 Task: Check the percentage active listings of gas fireplace in the last 1 year.
Action: Mouse moved to (989, 218)
Screenshot: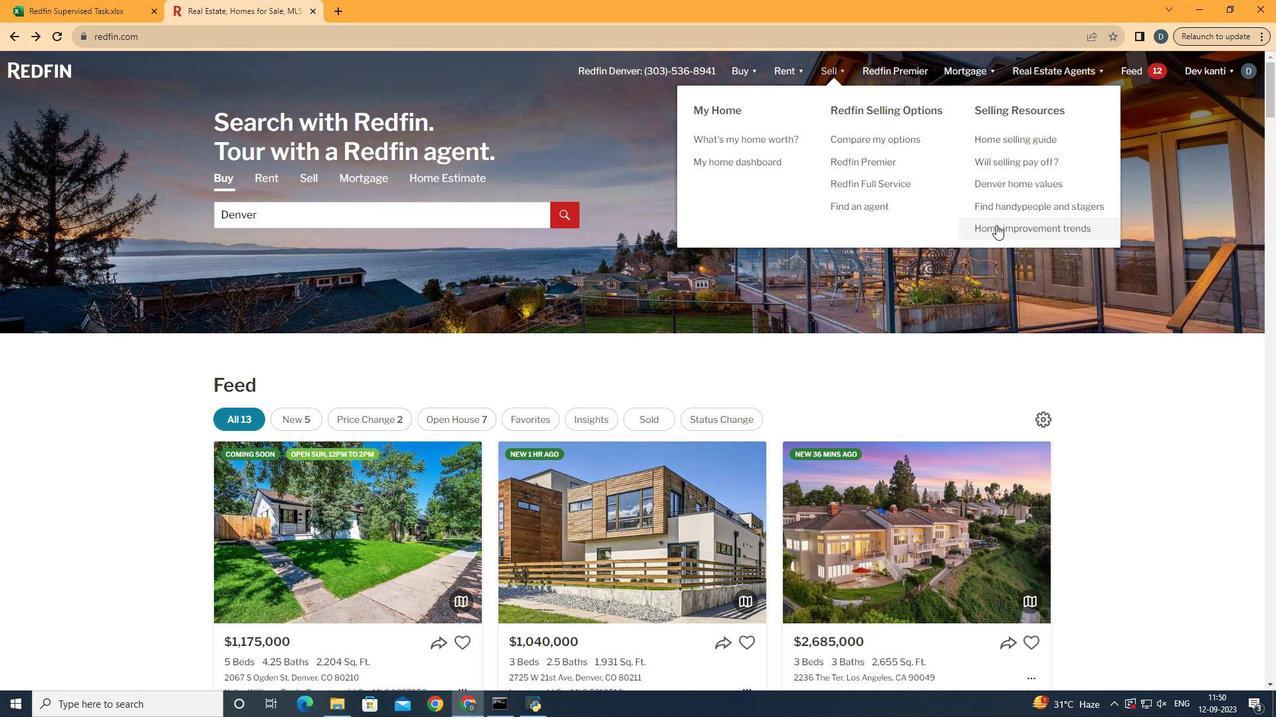
Action: Mouse pressed left at (989, 218)
Screenshot: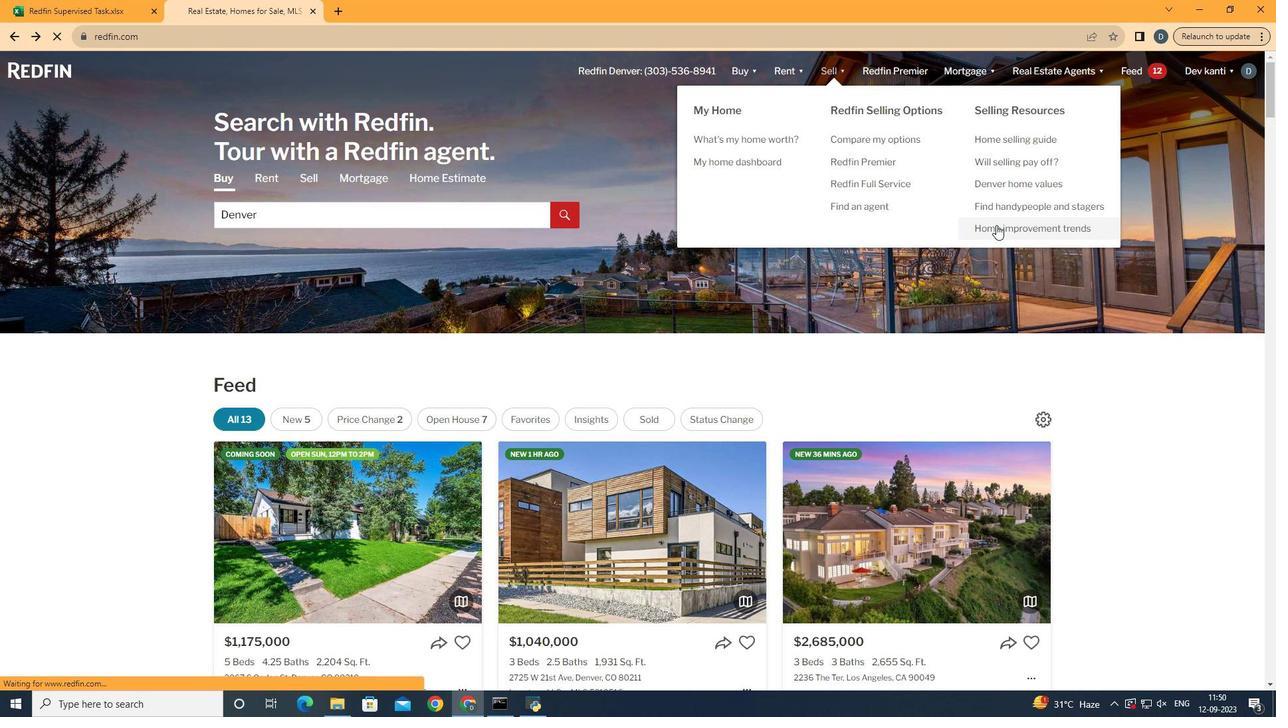 
Action: Mouse moved to (323, 251)
Screenshot: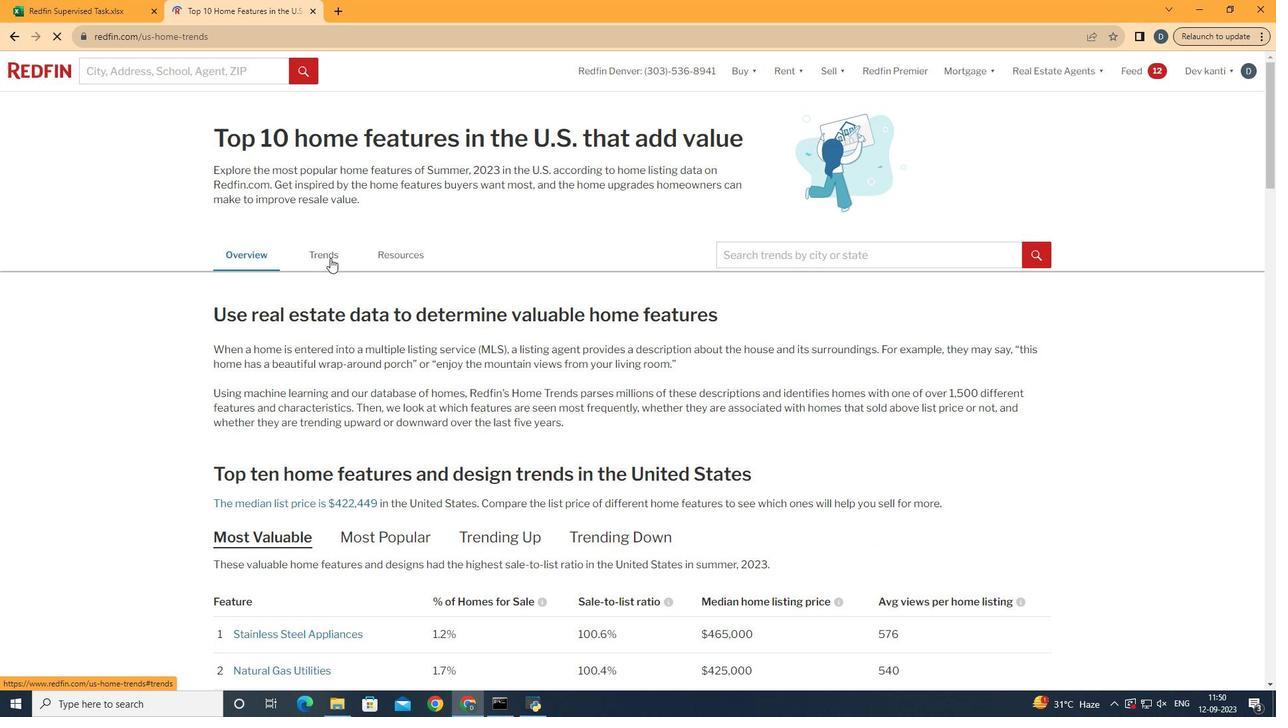 
Action: Mouse pressed left at (323, 251)
Screenshot: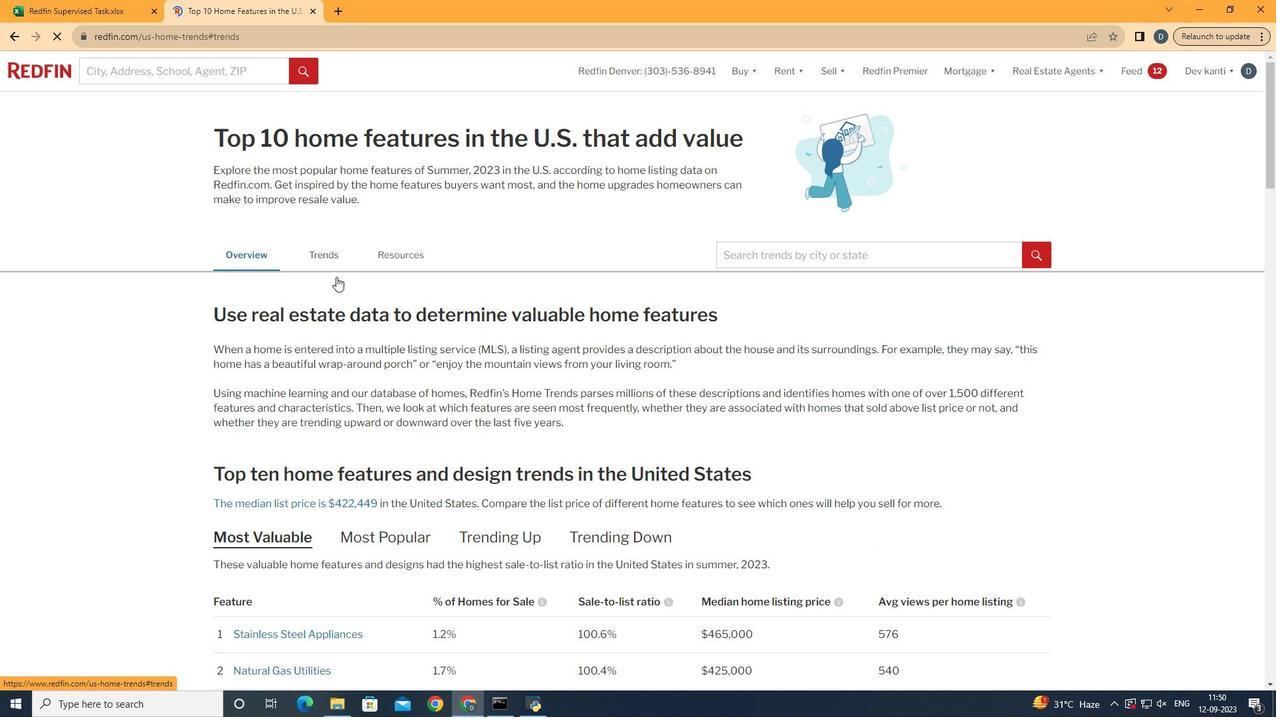 
Action: Mouse moved to (482, 430)
Screenshot: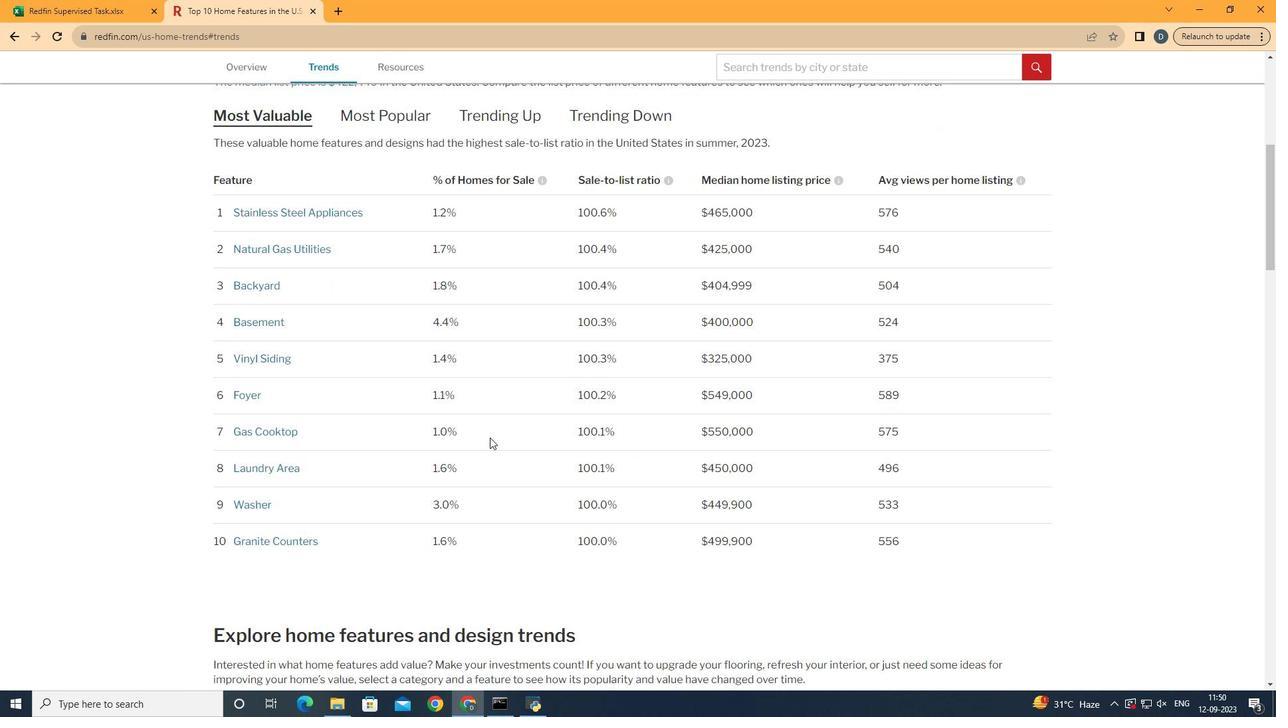 
Action: Mouse scrolled (482, 430) with delta (0, 0)
Screenshot: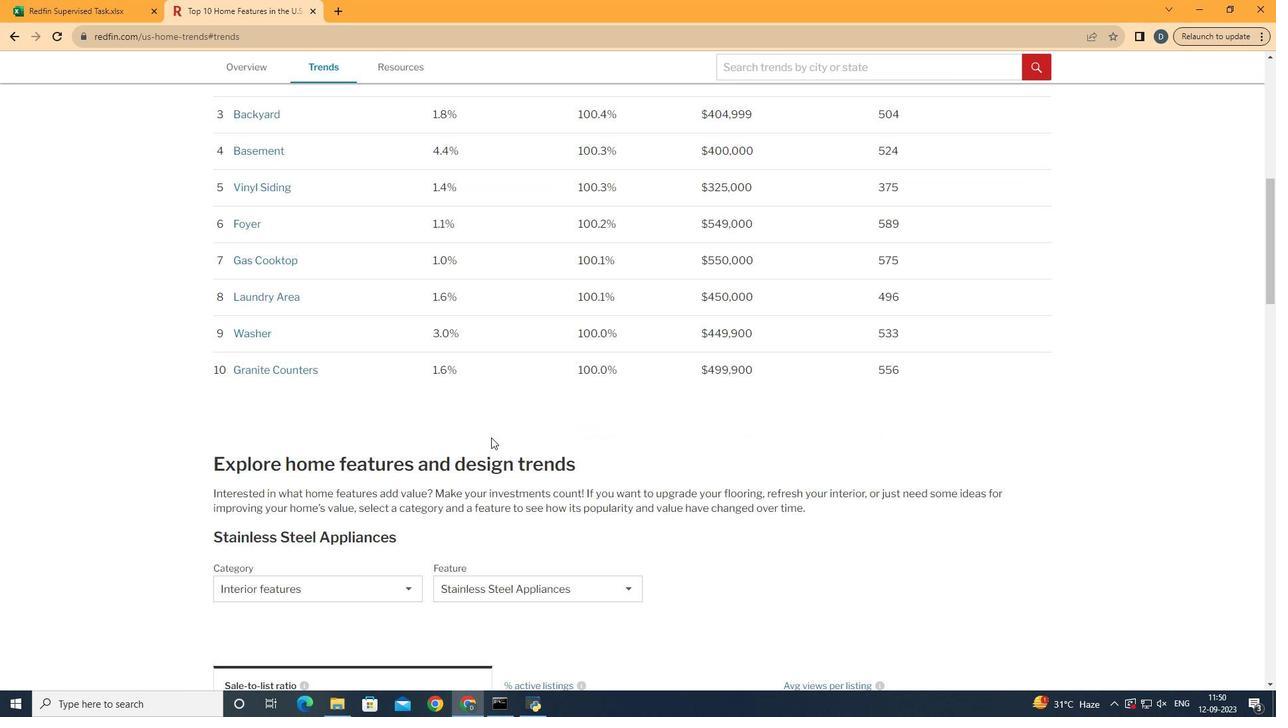 
Action: Mouse scrolled (482, 430) with delta (0, 0)
Screenshot: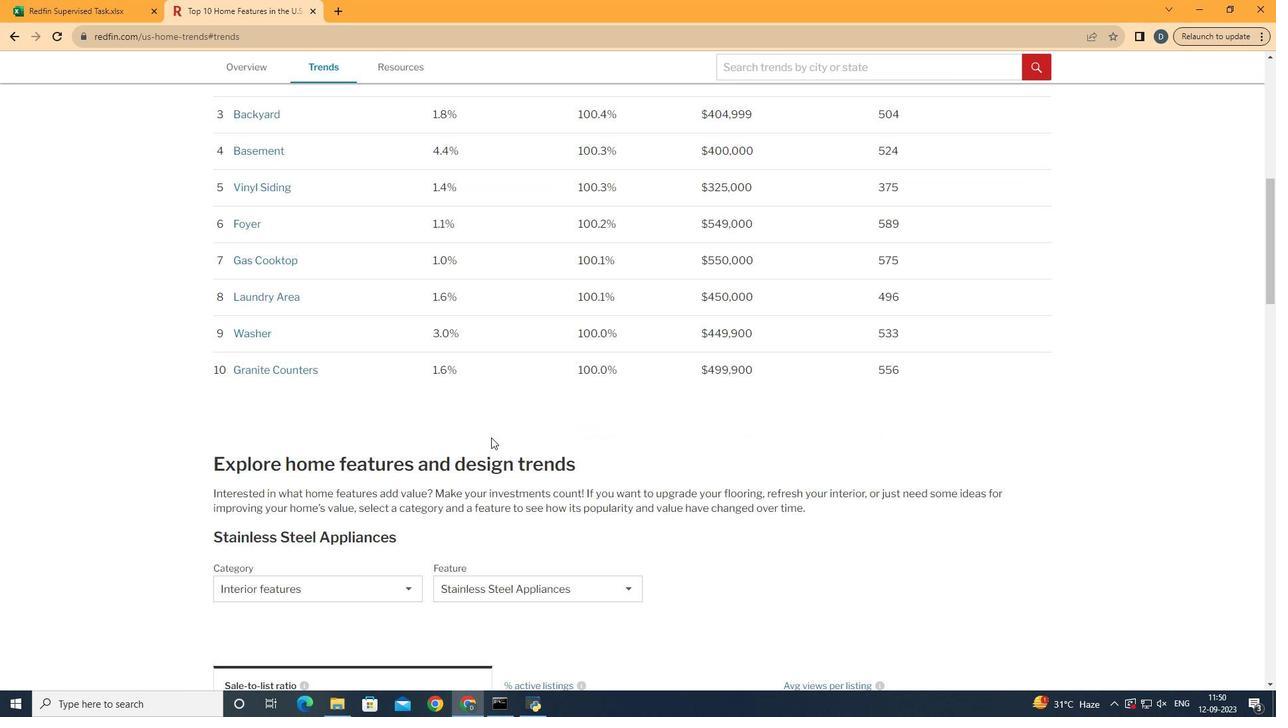 
Action: Mouse scrolled (482, 430) with delta (0, 0)
Screenshot: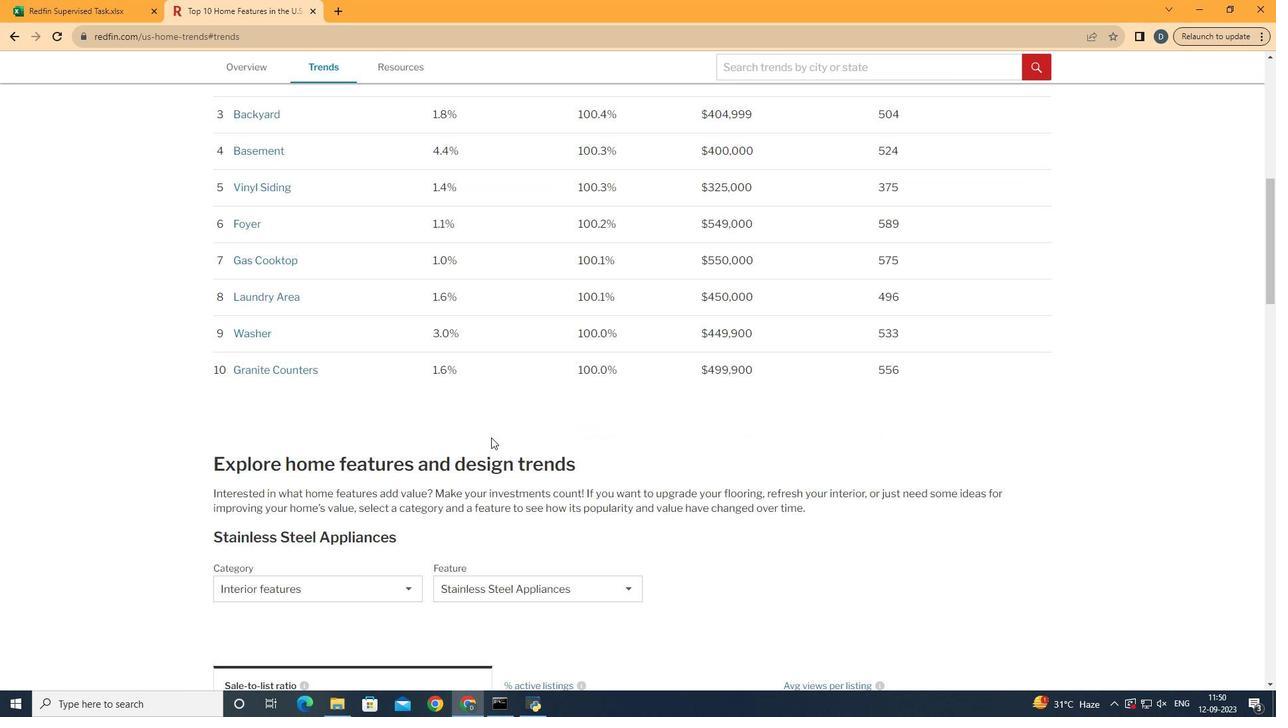 
Action: Mouse scrolled (482, 430) with delta (0, 0)
Screenshot: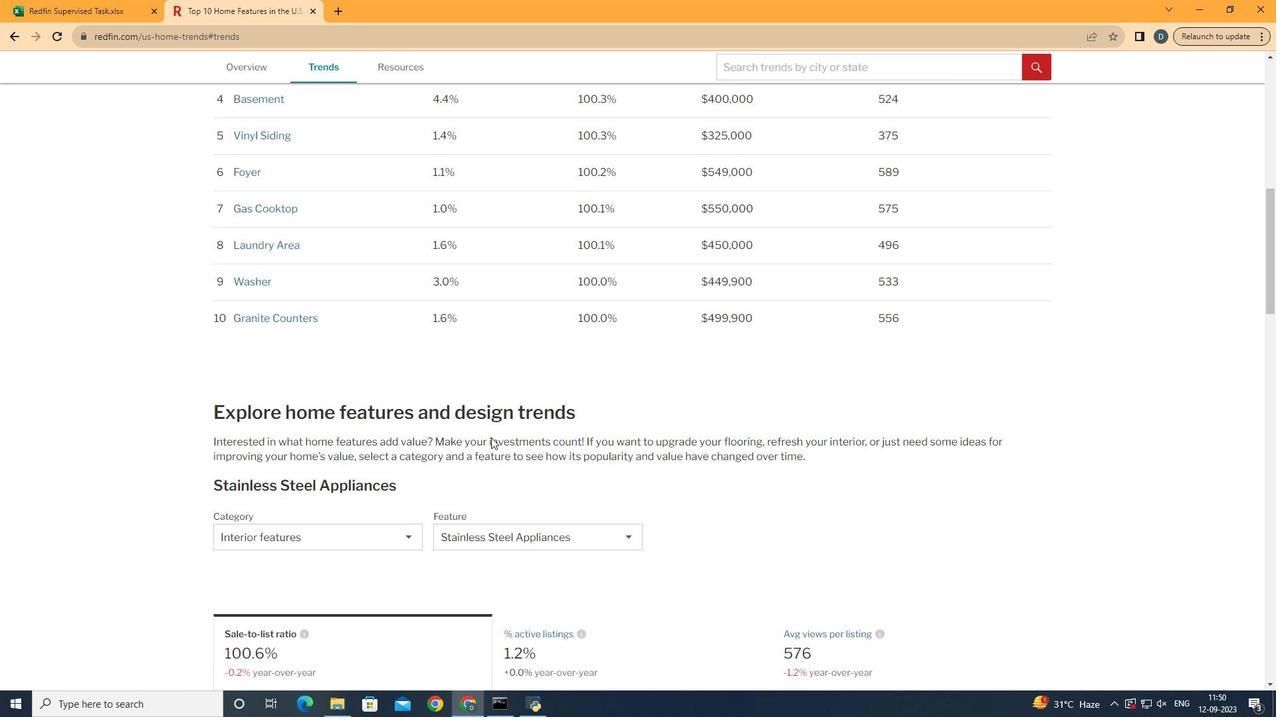 
Action: Mouse moved to (483, 430)
Screenshot: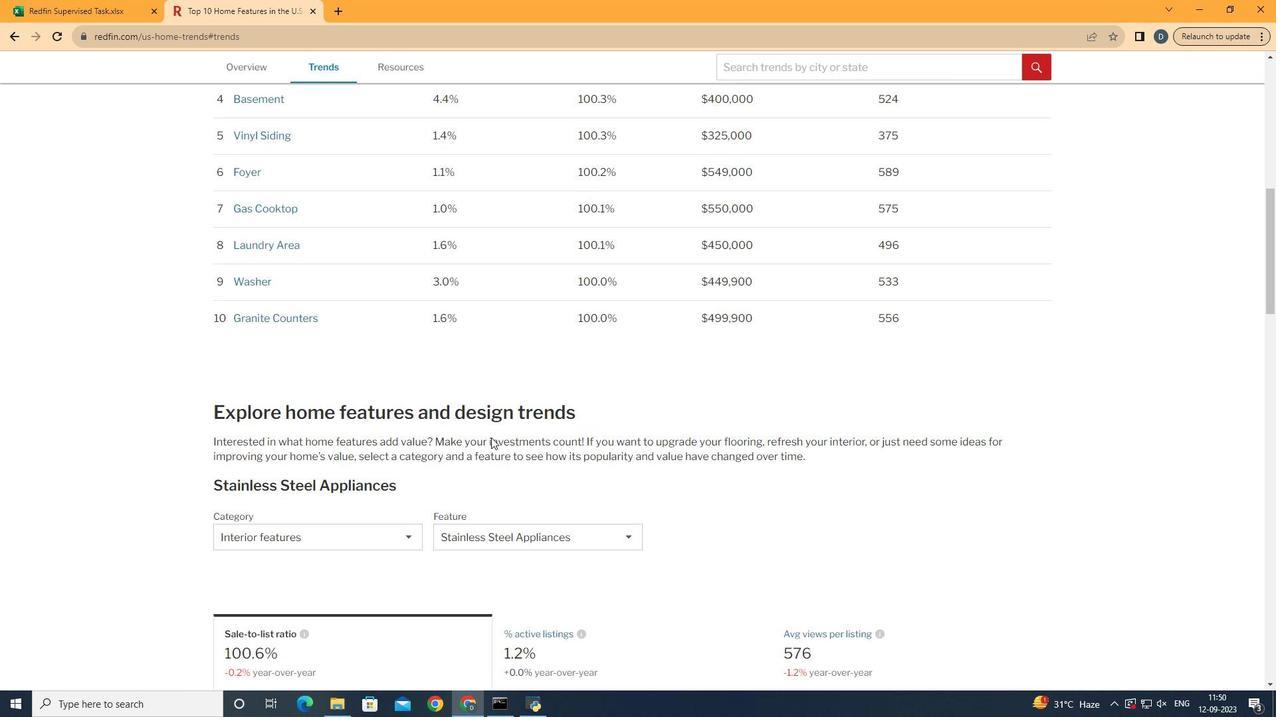 
Action: Mouse scrolled (483, 430) with delta (0, 0)
Screenshot: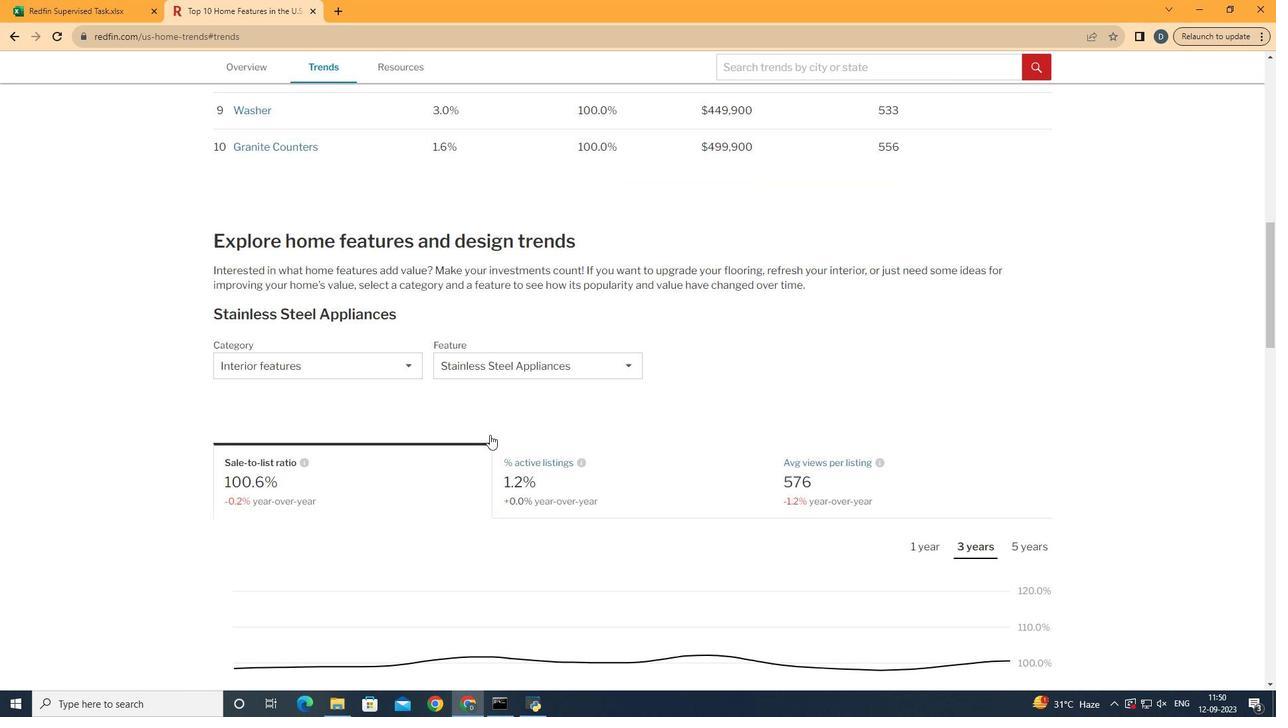 
Action: Mouse scrolled (483, 430) with delta (0, 0)
Screenshot: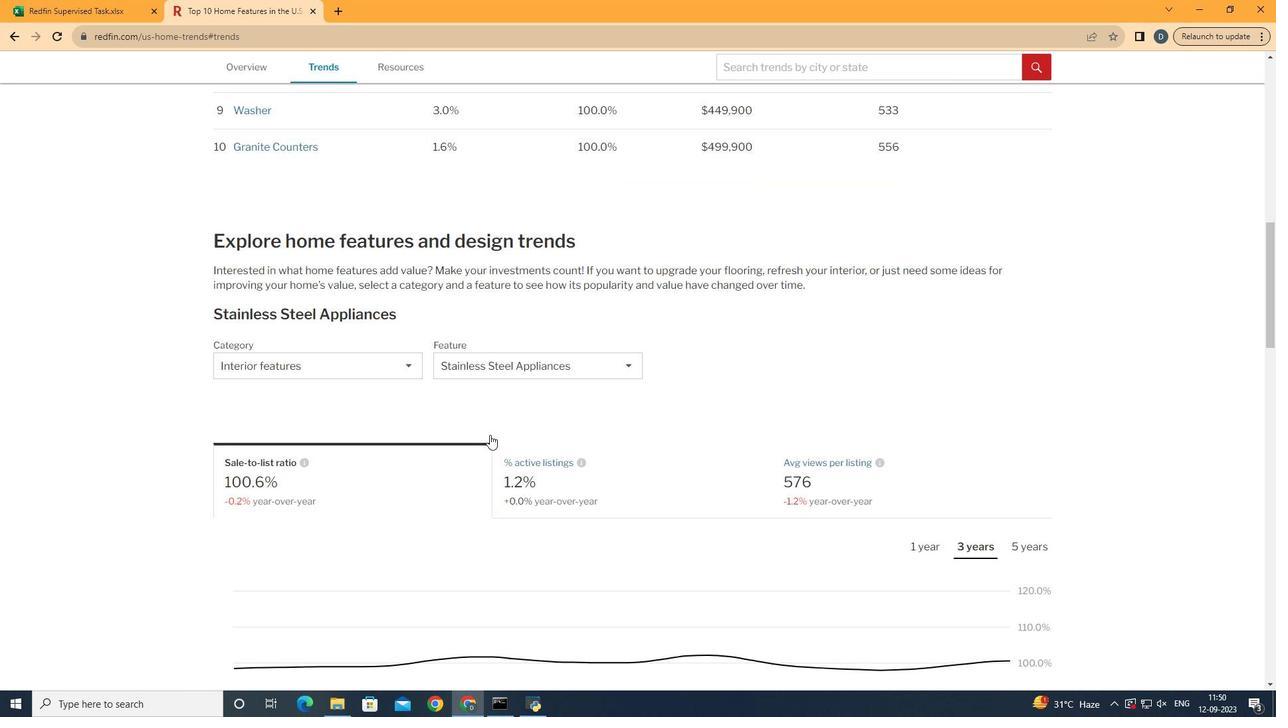
Action: Mouse scrolled (483, 430) with delta (0, 0)
Screenshot: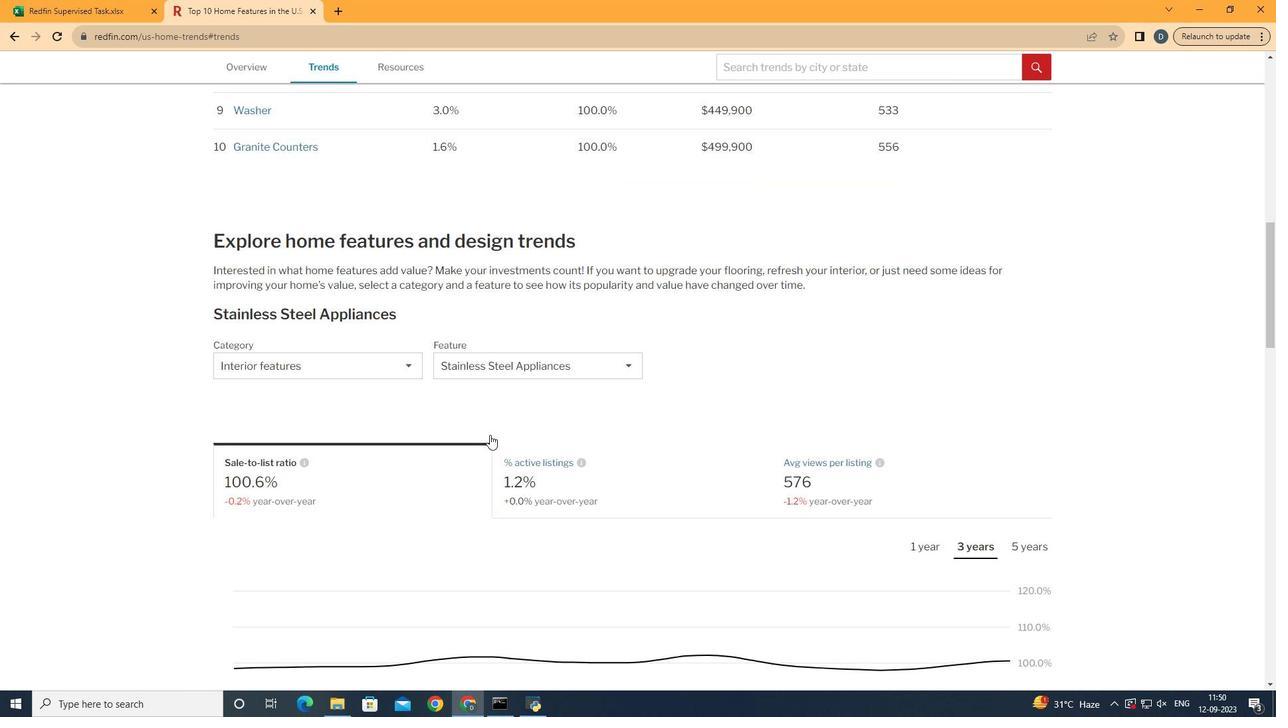 
Action: Mouse moved to (371, 327)
Screenshot: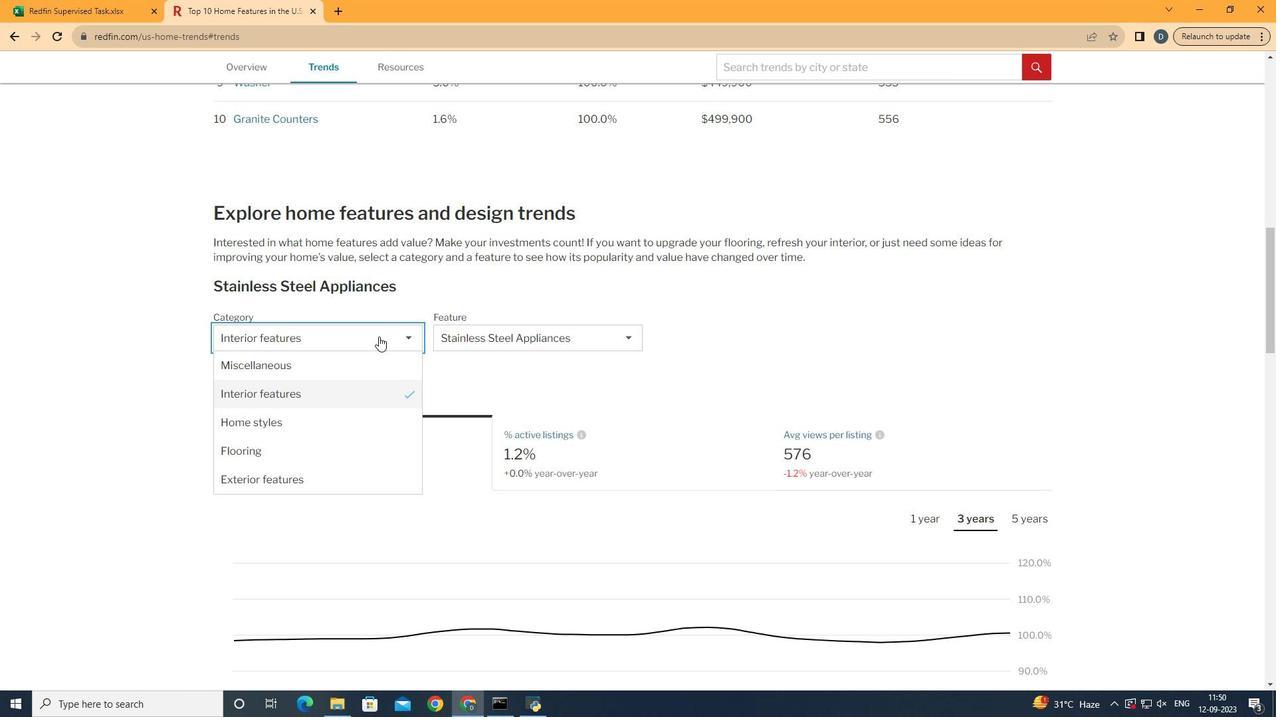 
Action: Mouse pressed left at (371, 327)
Screenshot: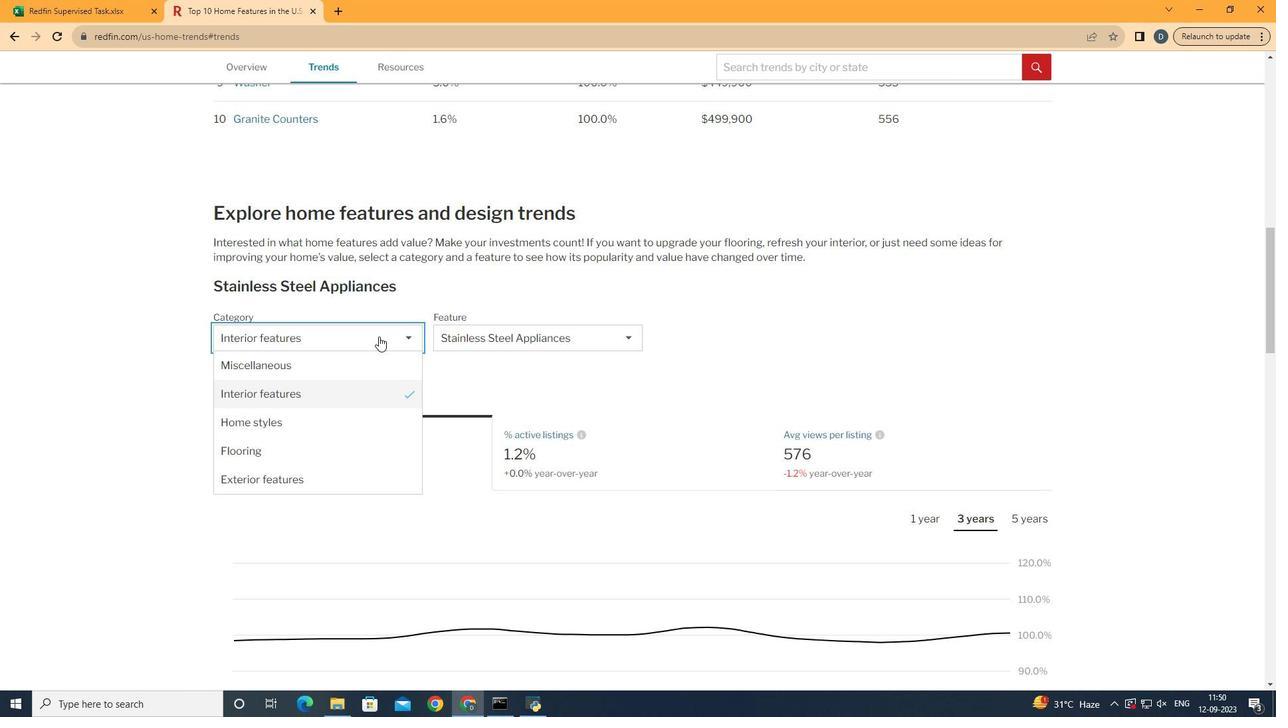
Action: Mouse moved to (372, 383)
Screenshot: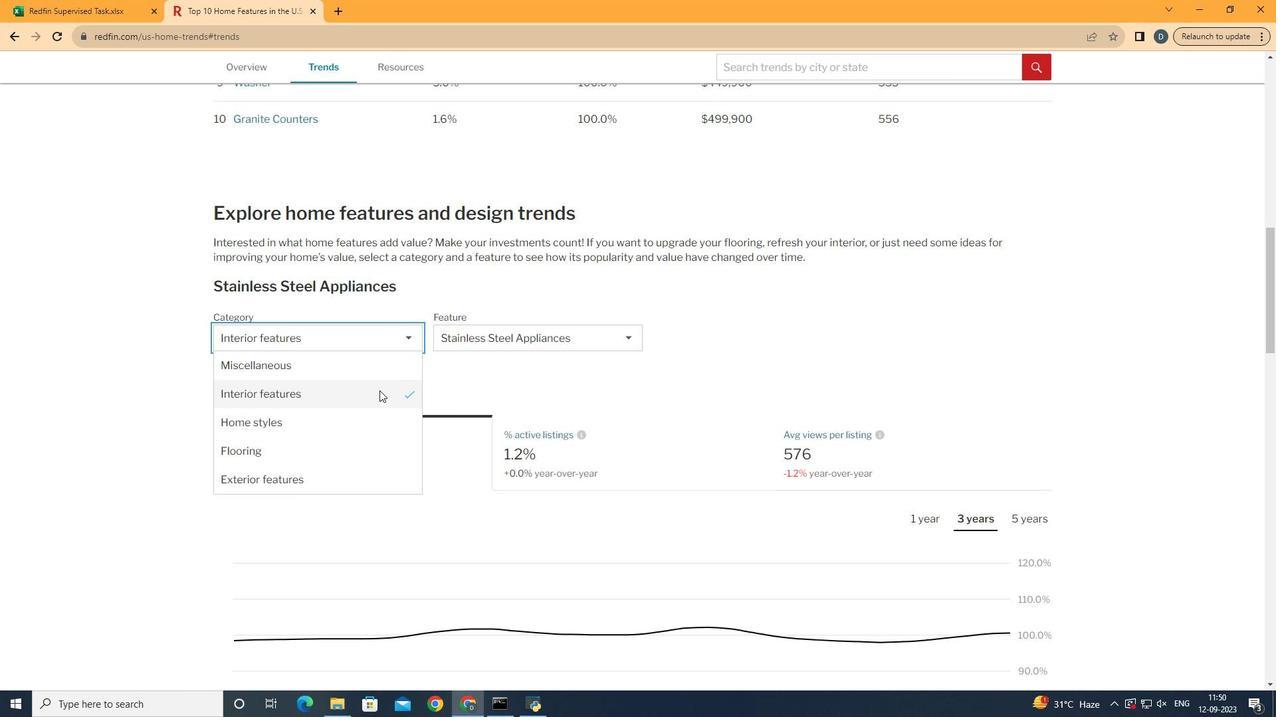 
Action: Mouse pressed left at (372, 383)
Screenshot: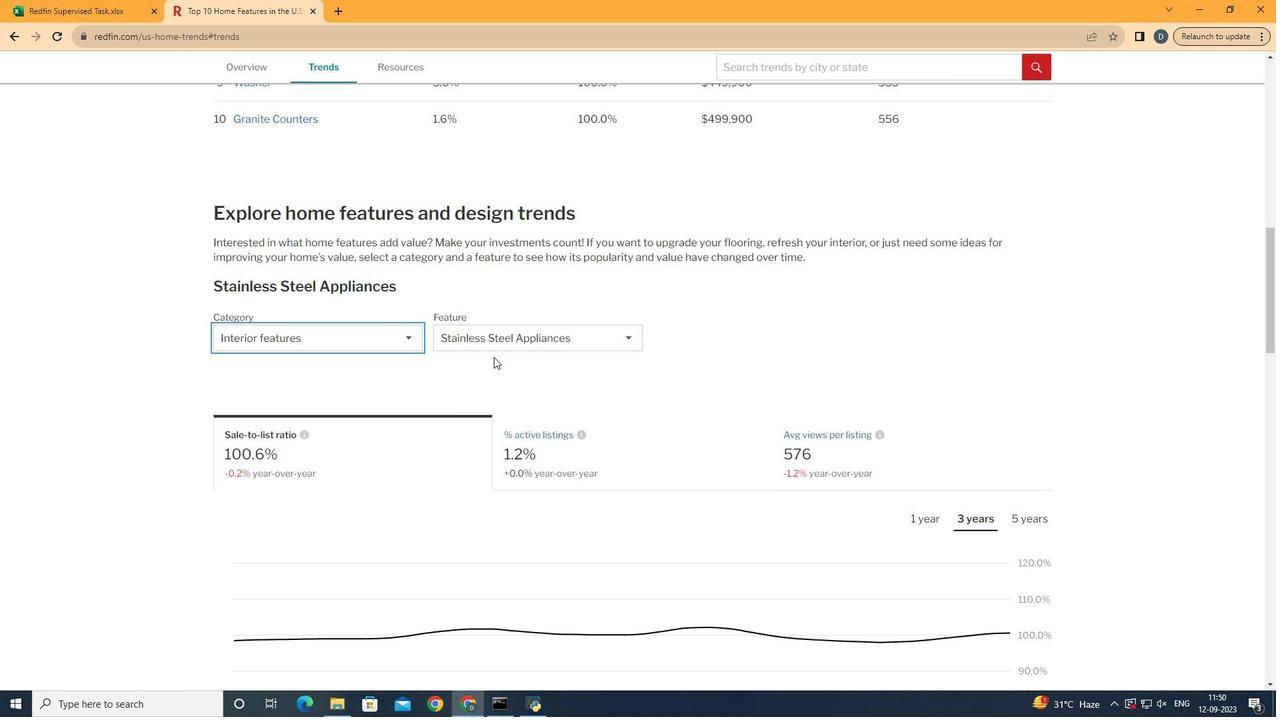
Action: Mouse moved to (539, 337)
Screenshot: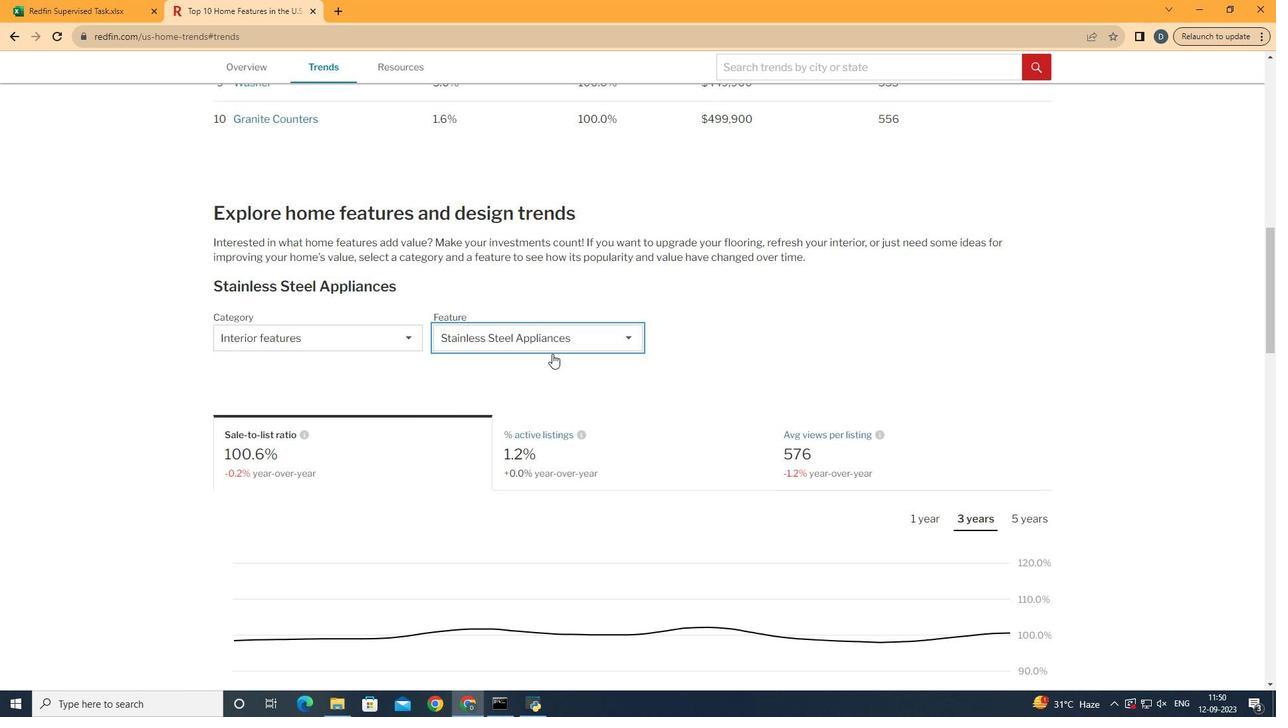 
Action: Mouse pressed left at (539, 337)
Screenshot: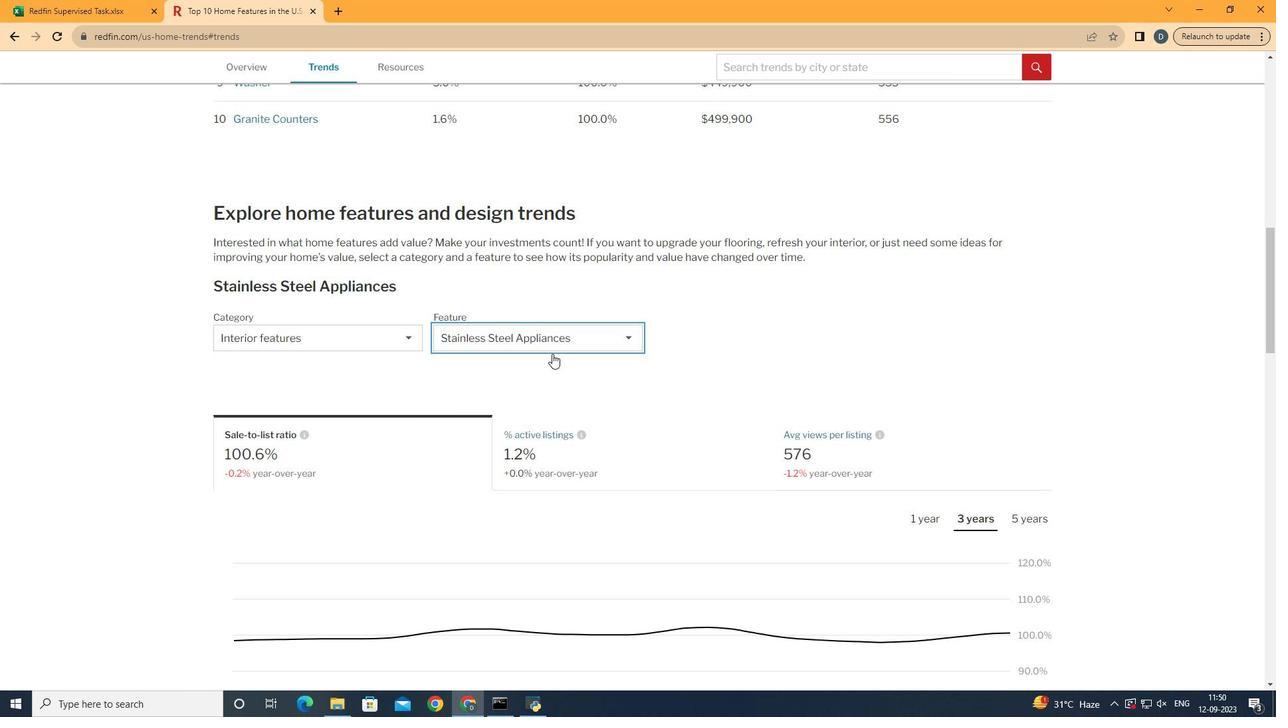 
Action: Mouse moved to (566, 442)
Screenshot: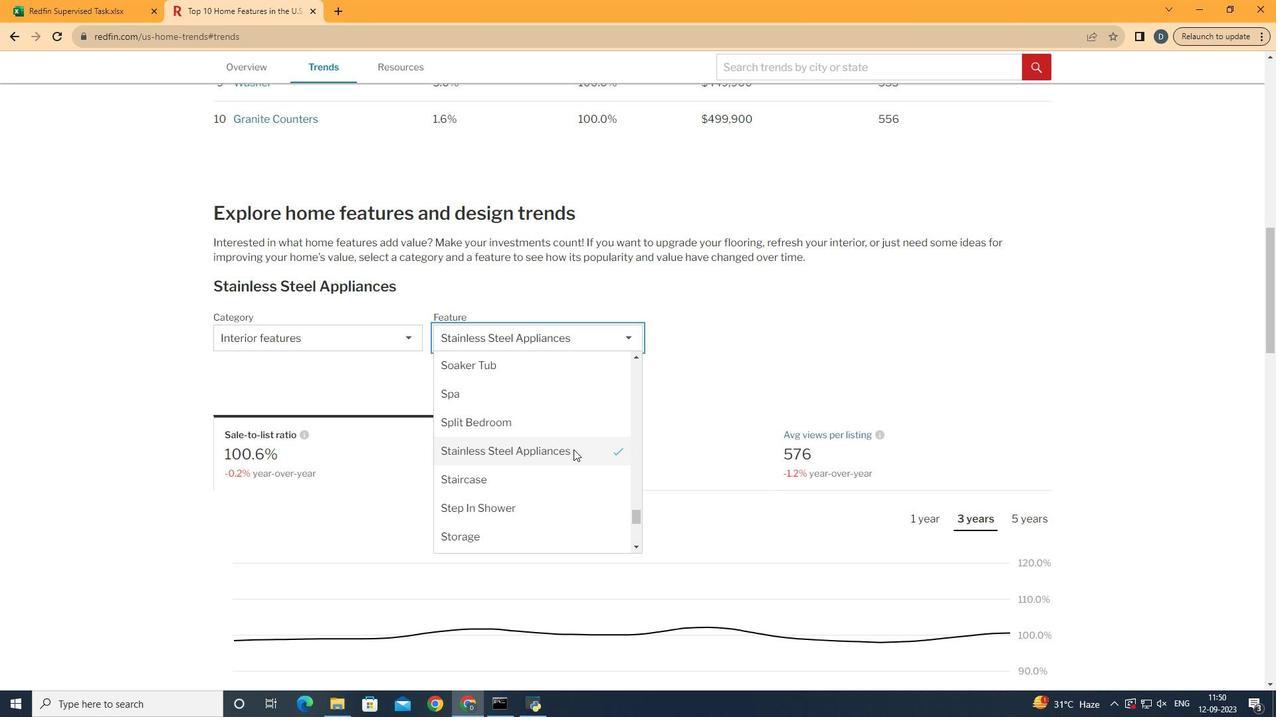 
Action: Mouse scrolled (566, 443) with delta (0, 0)
Screenshot: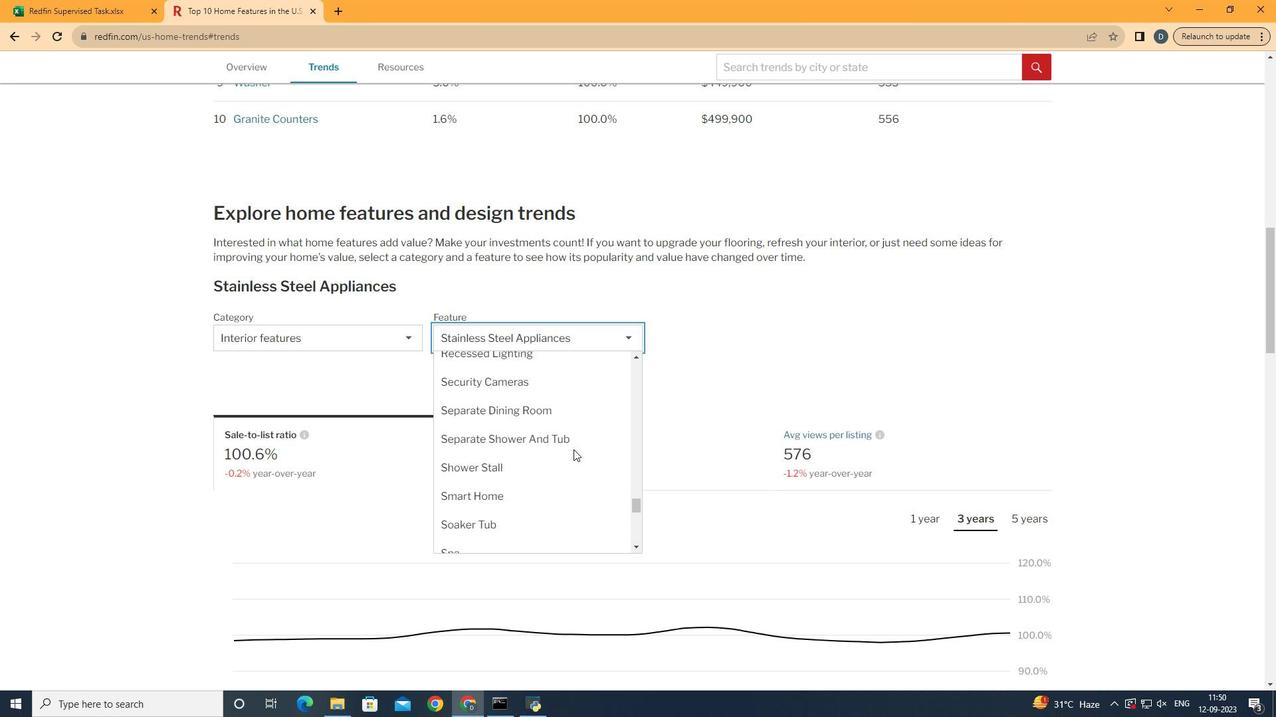 
Action: Mouse scrolled (566, 443) with delta (0, 0)
Screenshot: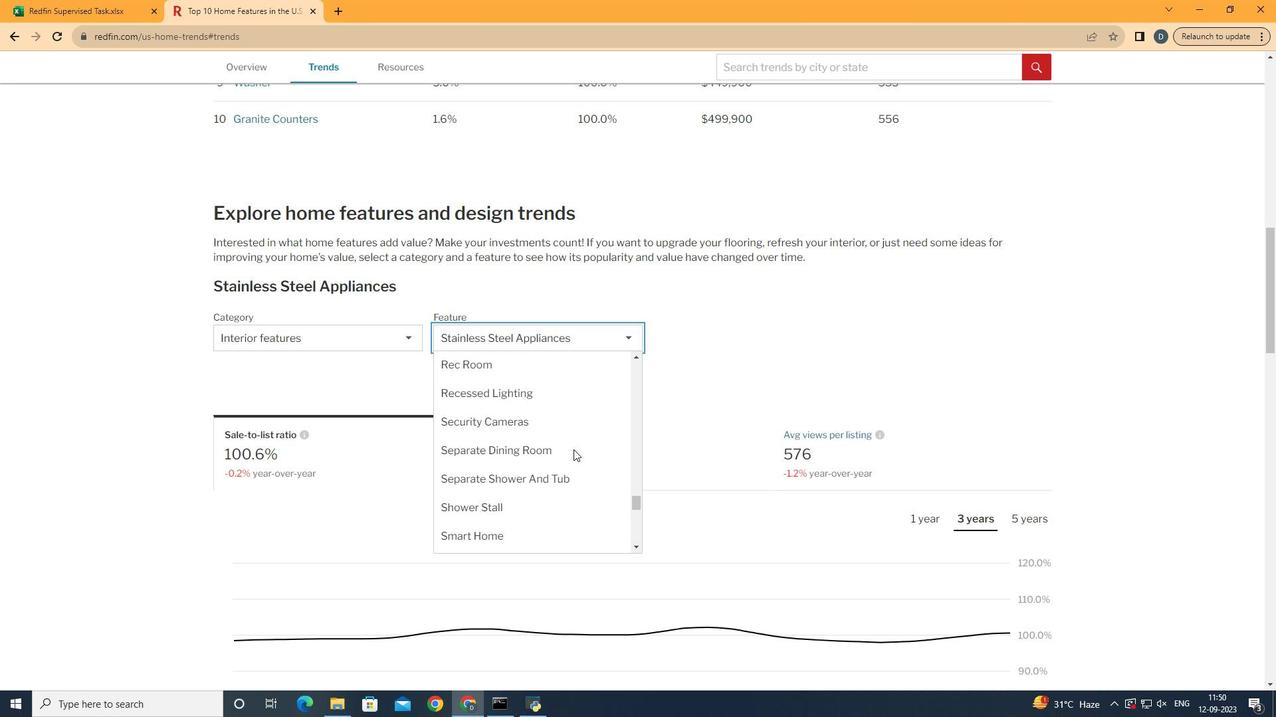 
Action: Mouse scrolled (566, 443) with delta (0, 0)
Screenshot: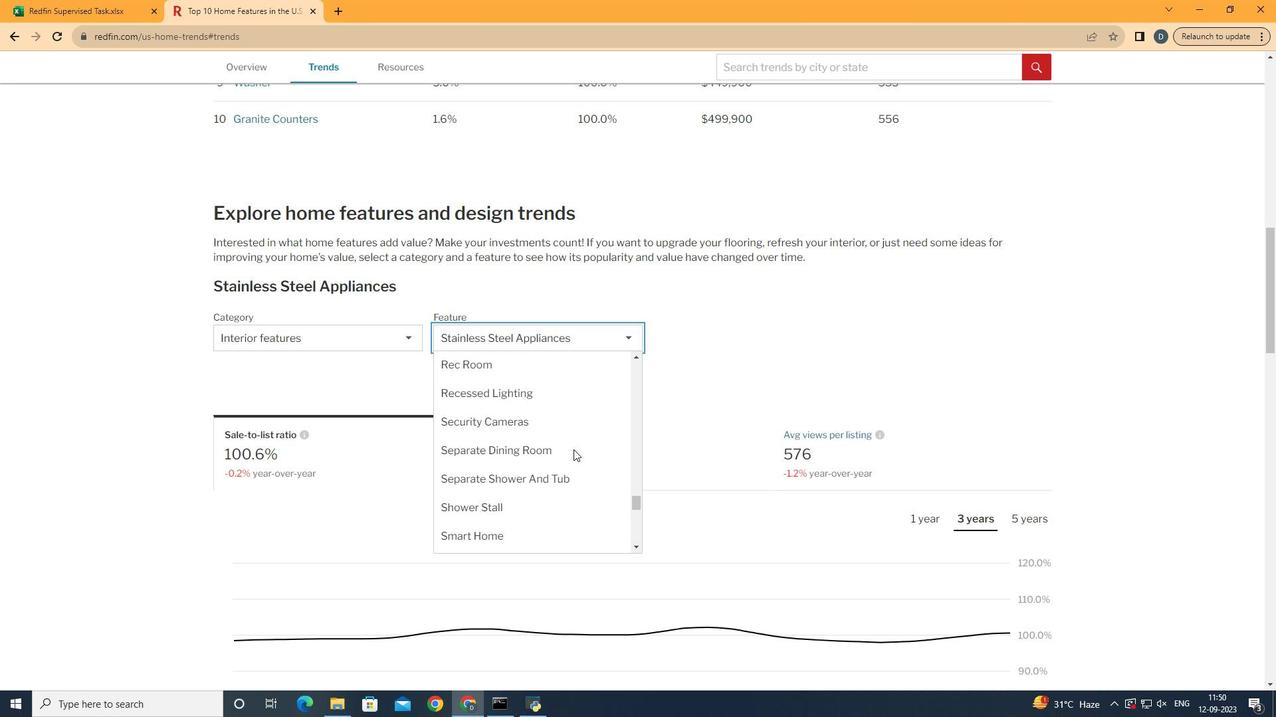 
Action: Mouse scrolled (566, 443) with delta (0, 0)
Screenshot: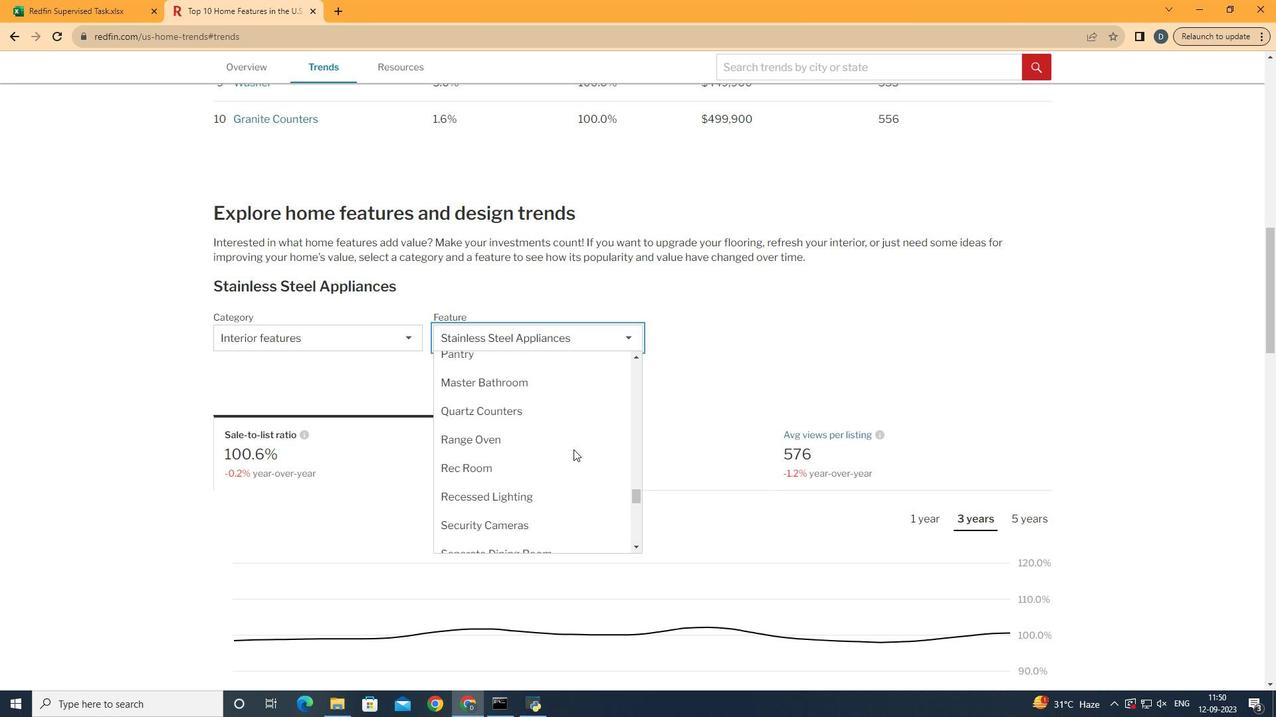 
Action: Mouse scrolled (566, 443) with delta (0, 0)
Screenshot: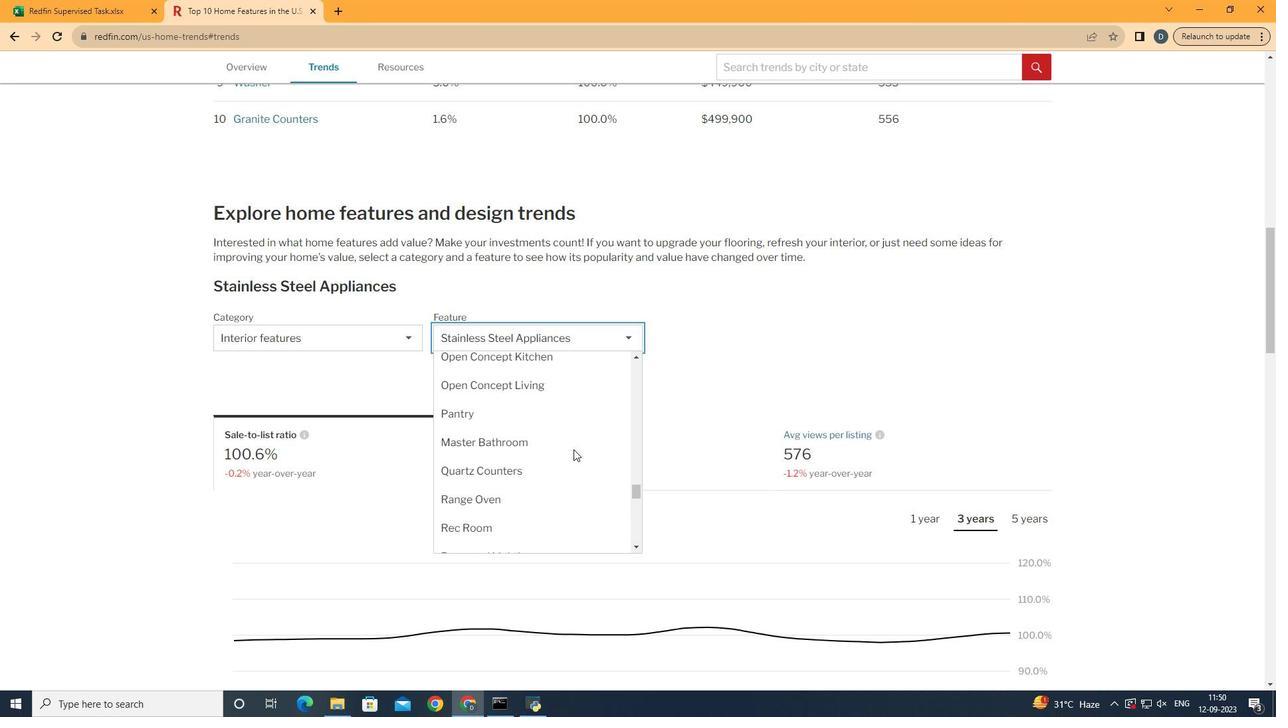 
Action: Mouse scrolled (566, 443) with delta (0, 0)
Screenshot: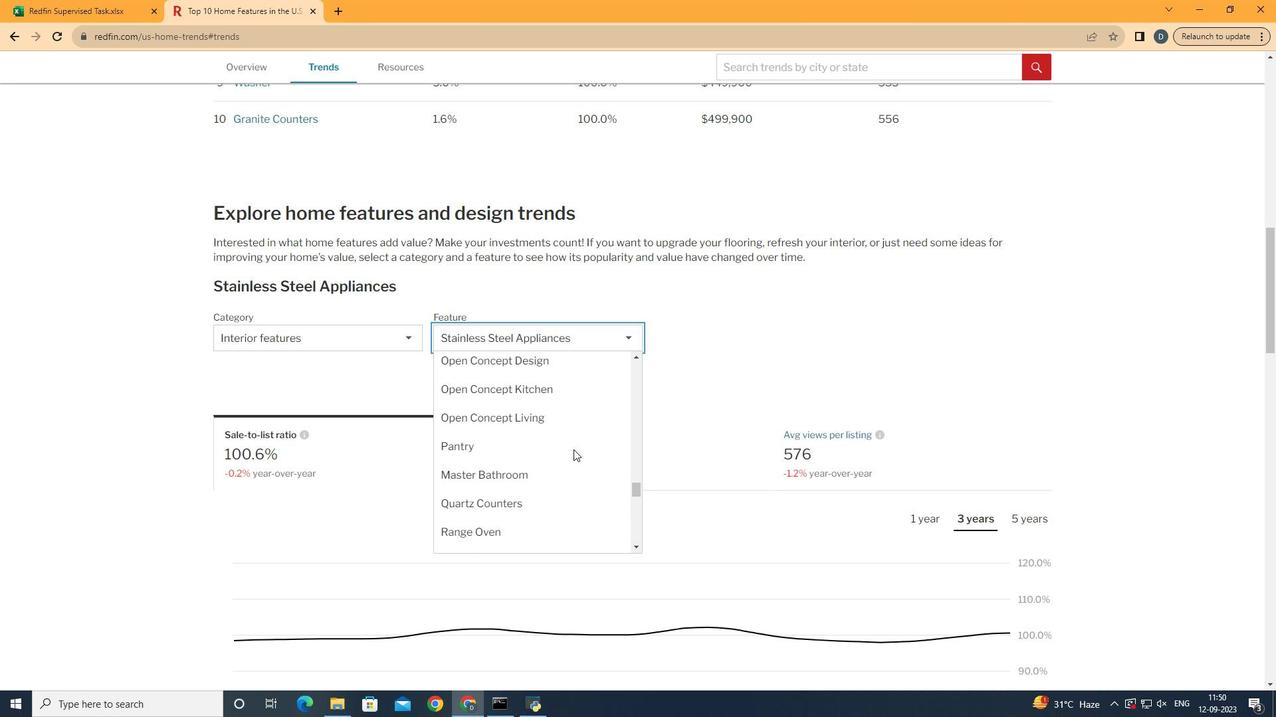 
Action: Mouse scrolled (566, 443) with delta (0, 0)
Screenshot: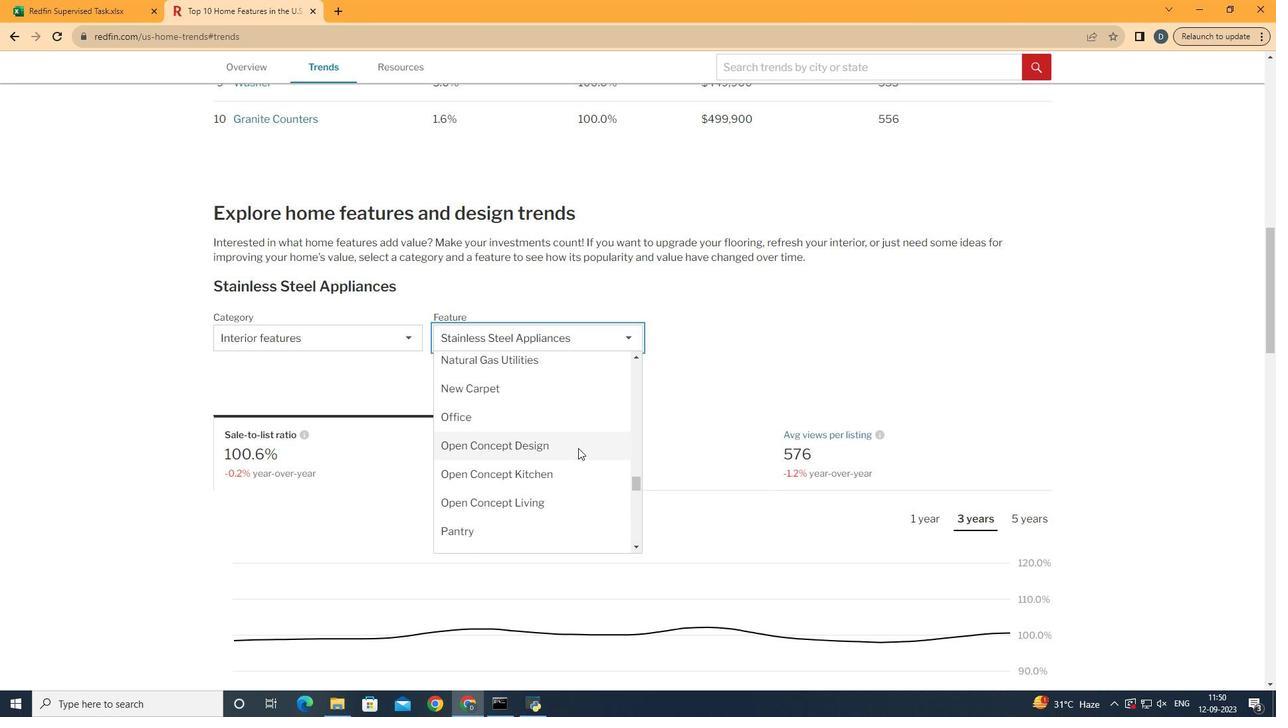 
Action: Mouse scrolled (566, 443) with delta (0, 0)
Screenshot: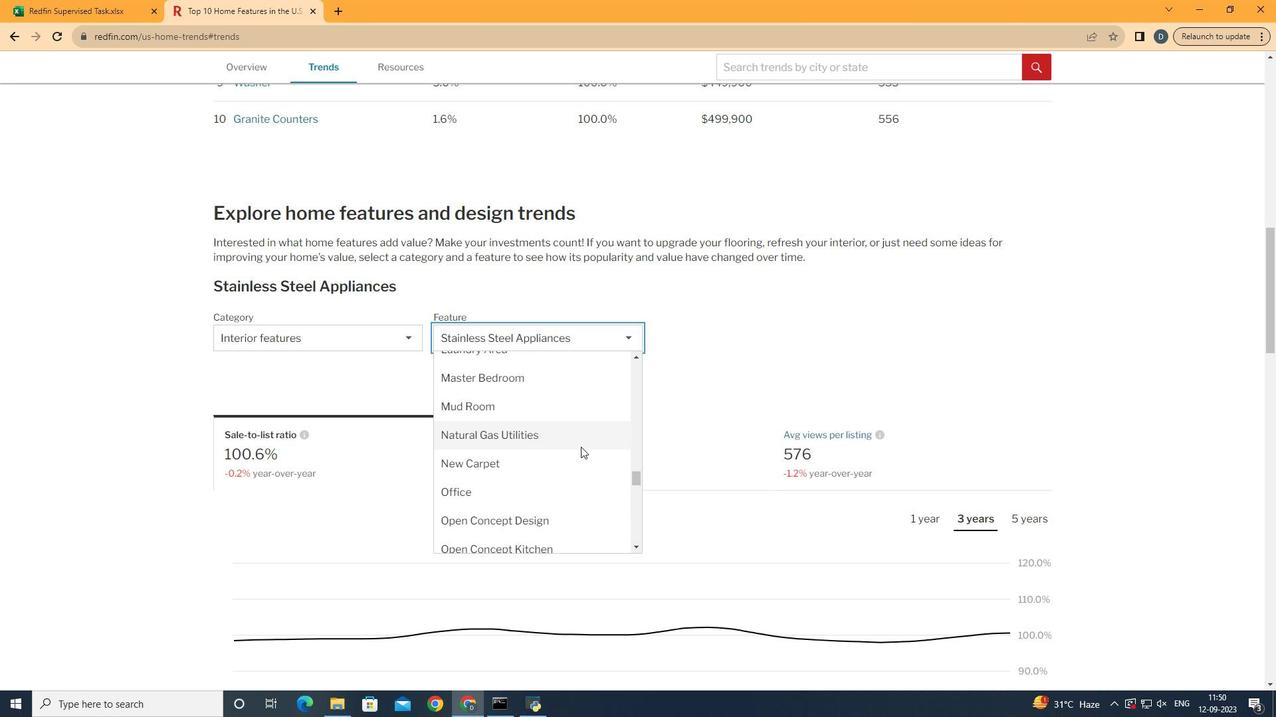 
Action: Mouse scrolled (566, 443) with delta (0, 0)
Screenshot: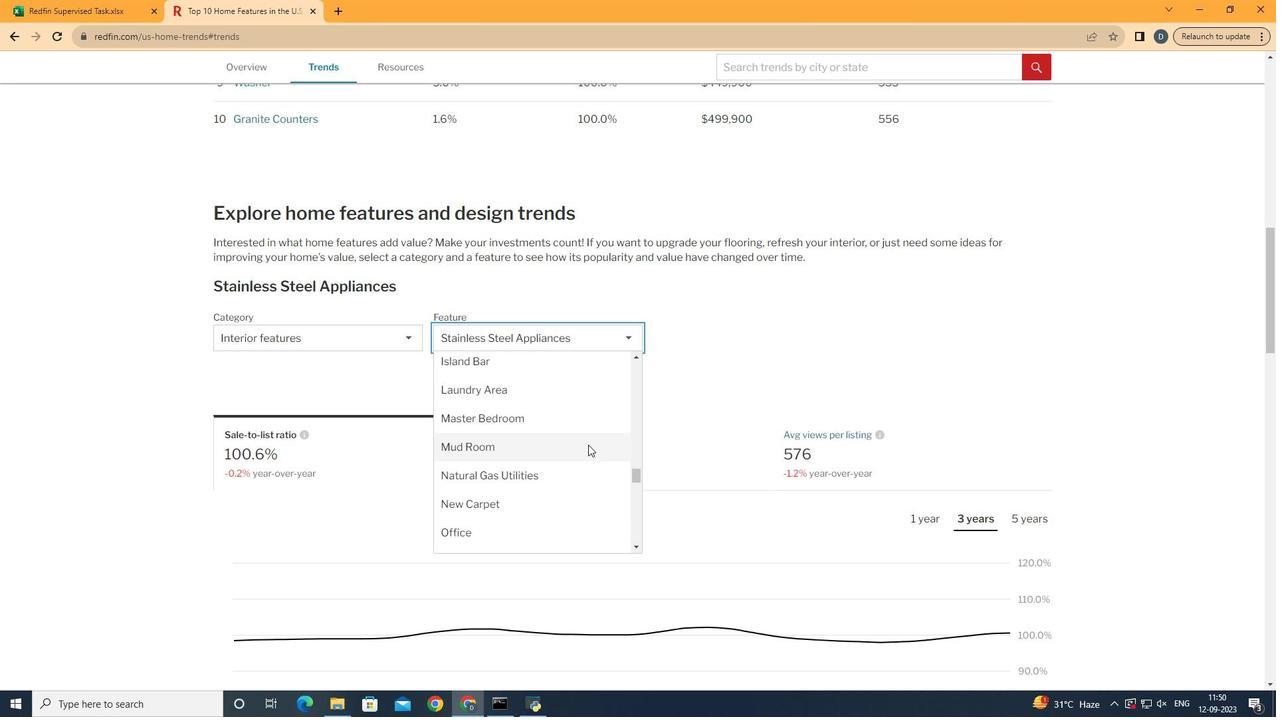 
Action: Mouse moved to (583, 437)
Screenshot: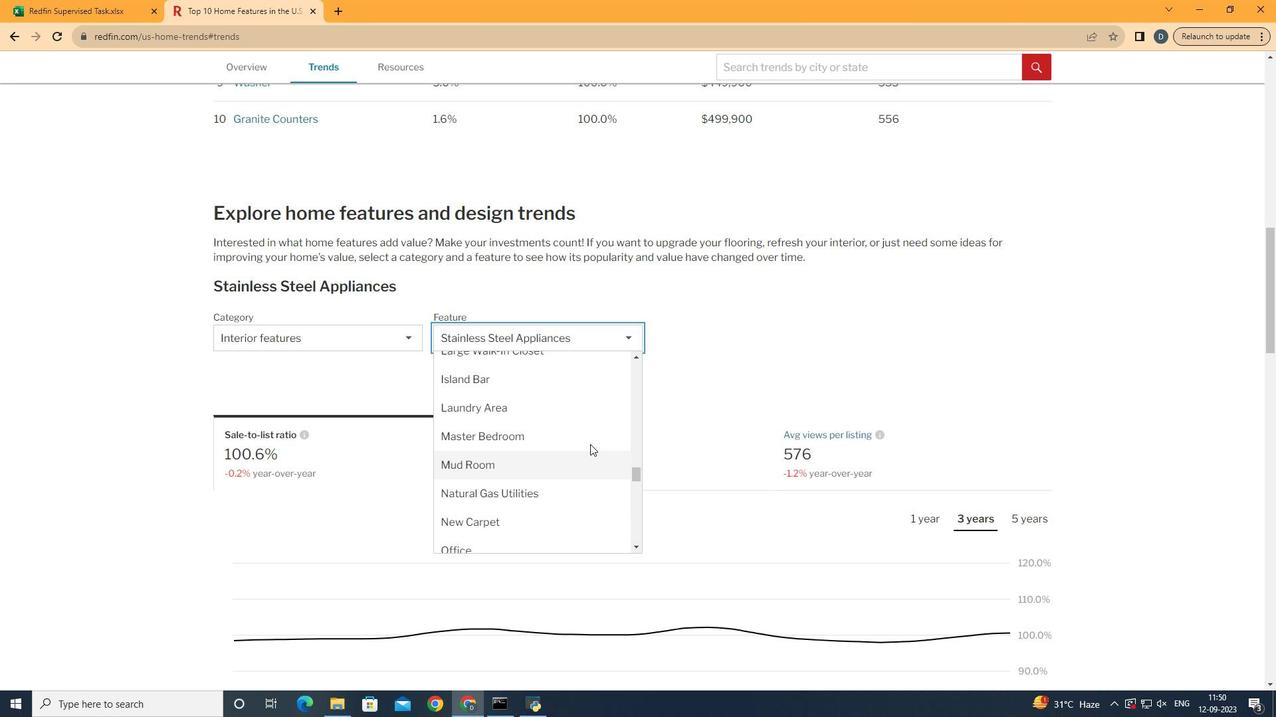 
Action: Mouse scrolled (583, 438) with delta (0, 0)
Screenshot: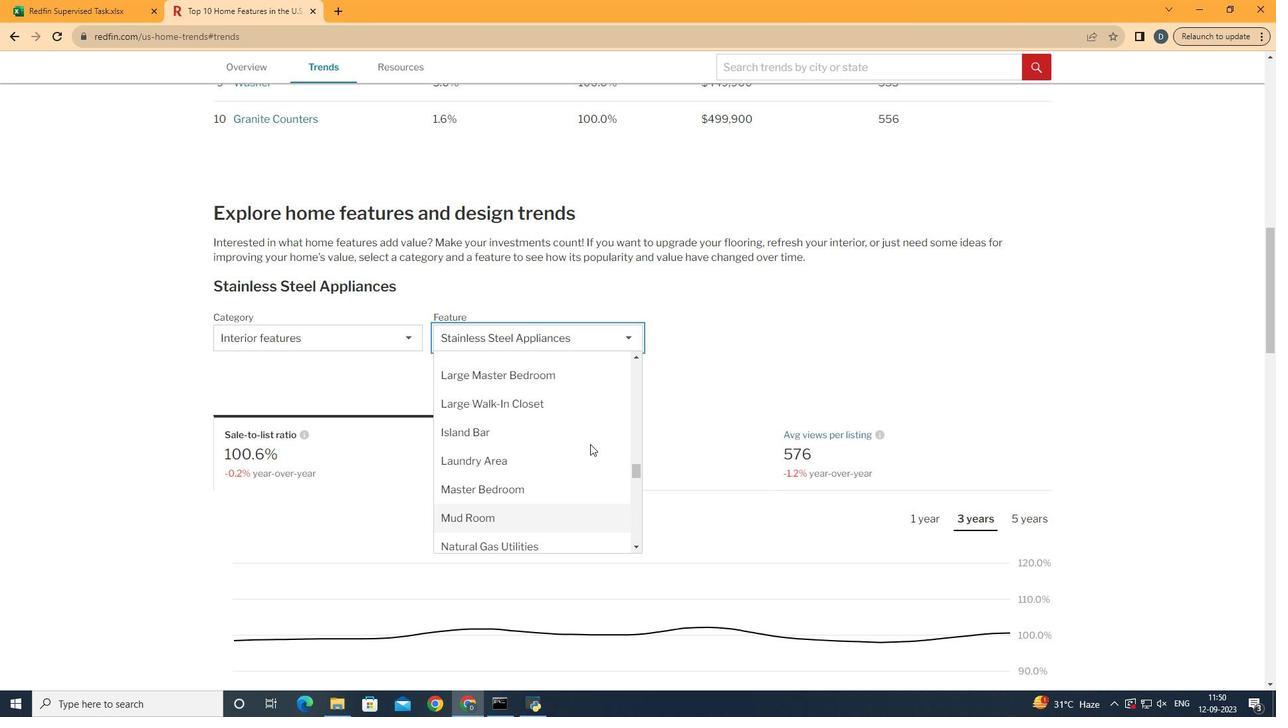 
Action: Mouse scrolled (583, 438) with delta (0, 0)
Screenshot: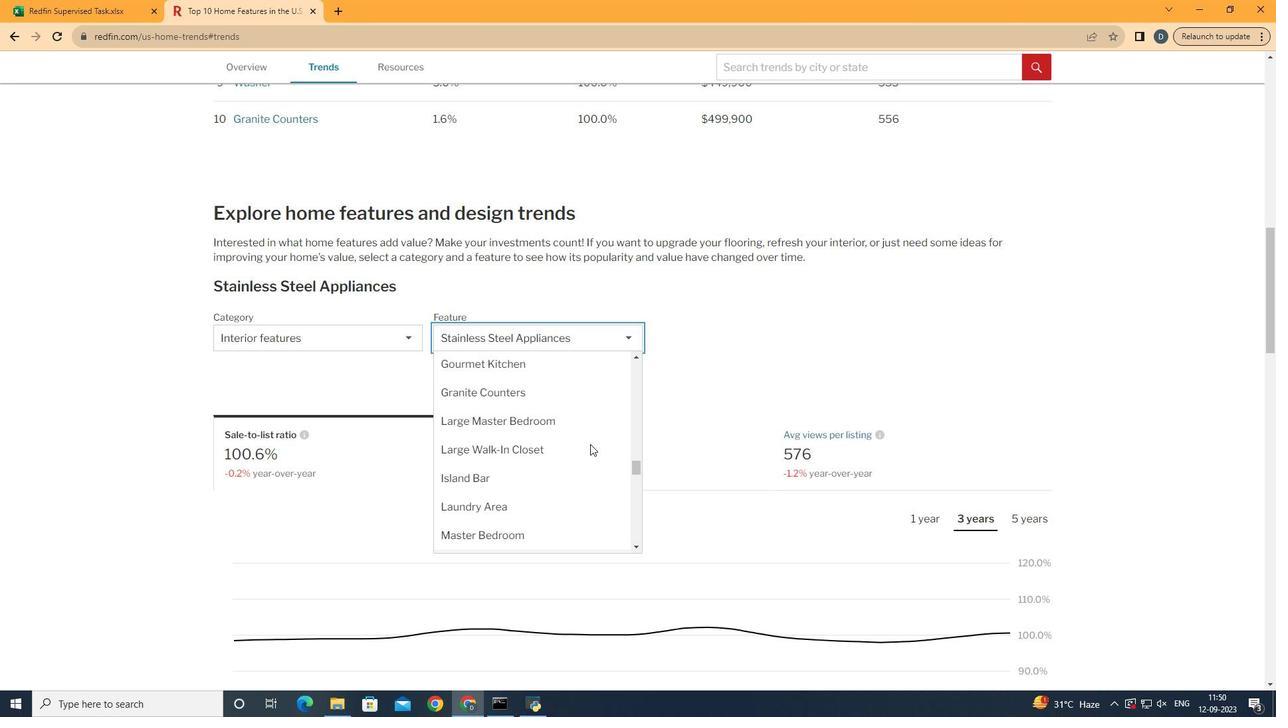 
Action: Mouse moved to (569, 404)
Screenshot: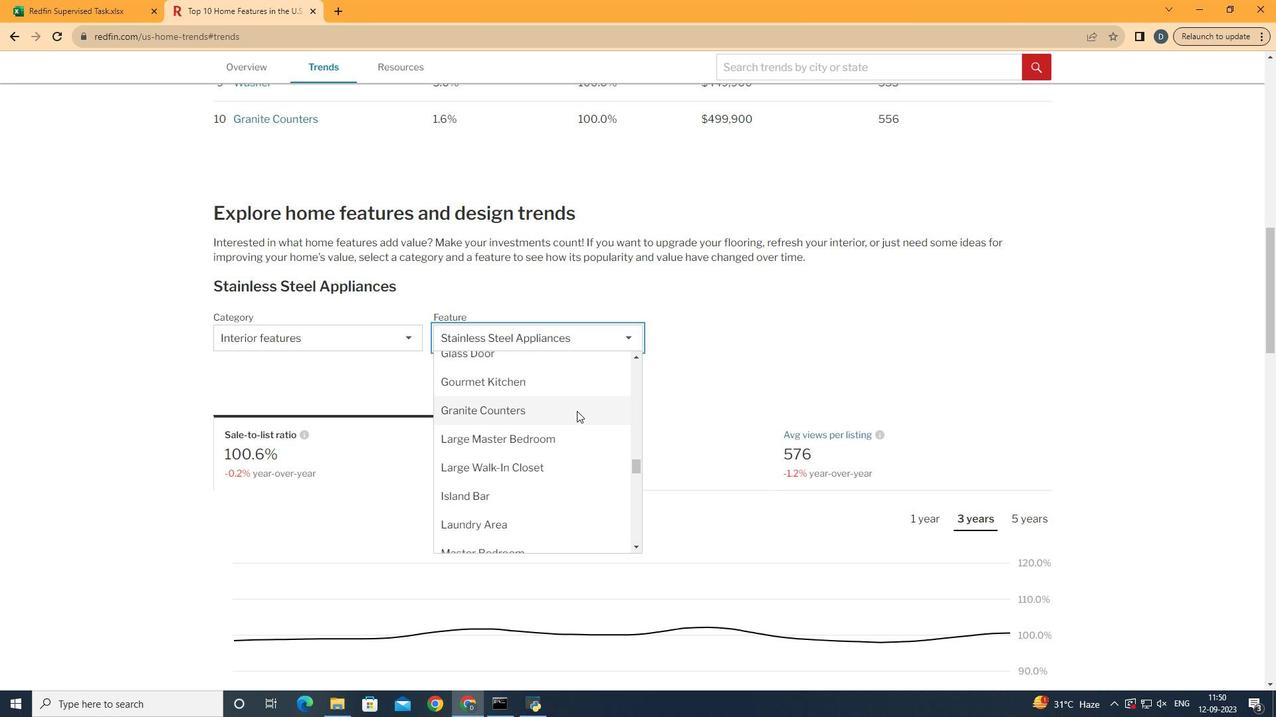 
Action: Mouse scrolled (569, 404) with delta (0, 0)
Screenshot: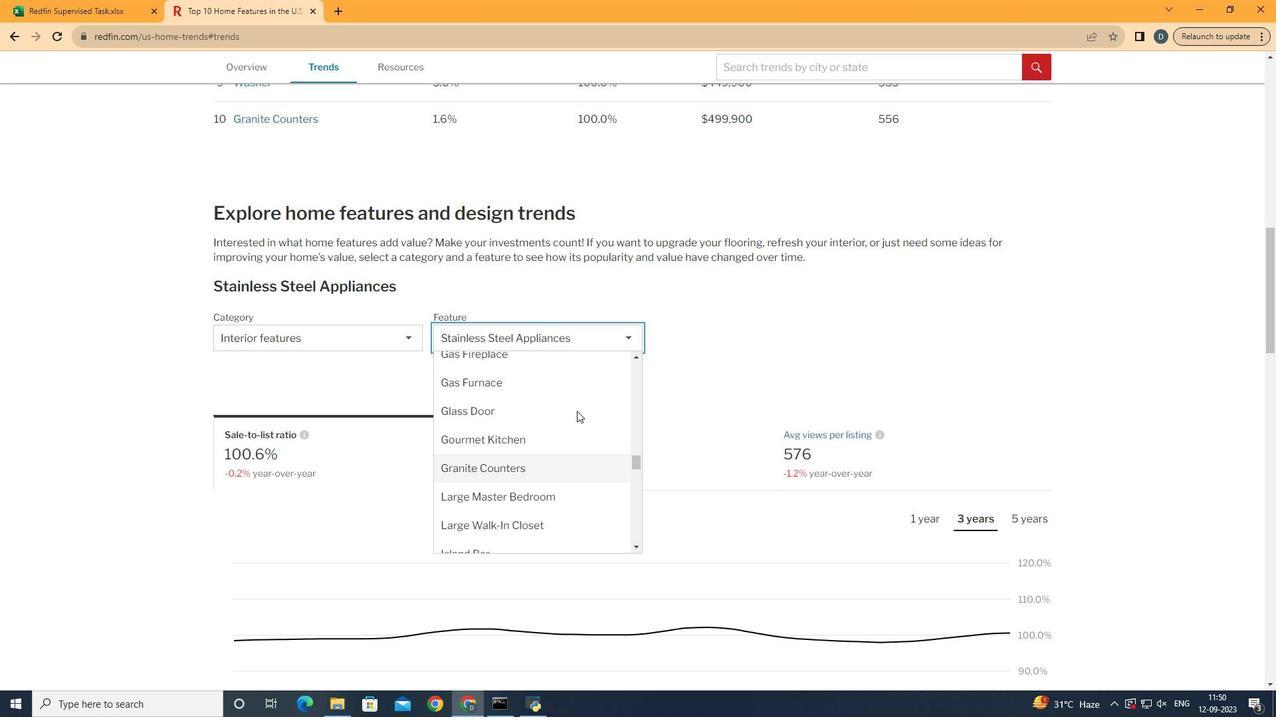 
Action: Mouse moved to (567, 434)
Screenshot: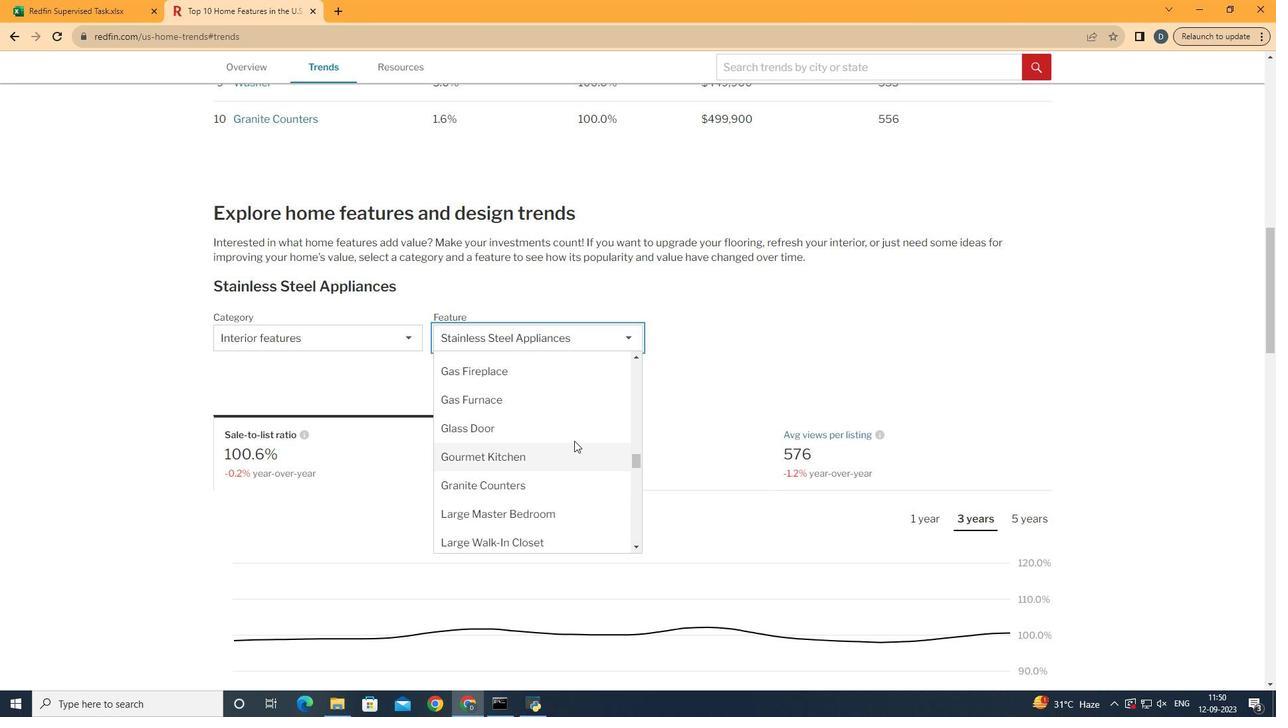 
Action: Mouse scrolled (567, 434) with delta (0, 0)
Screenshot: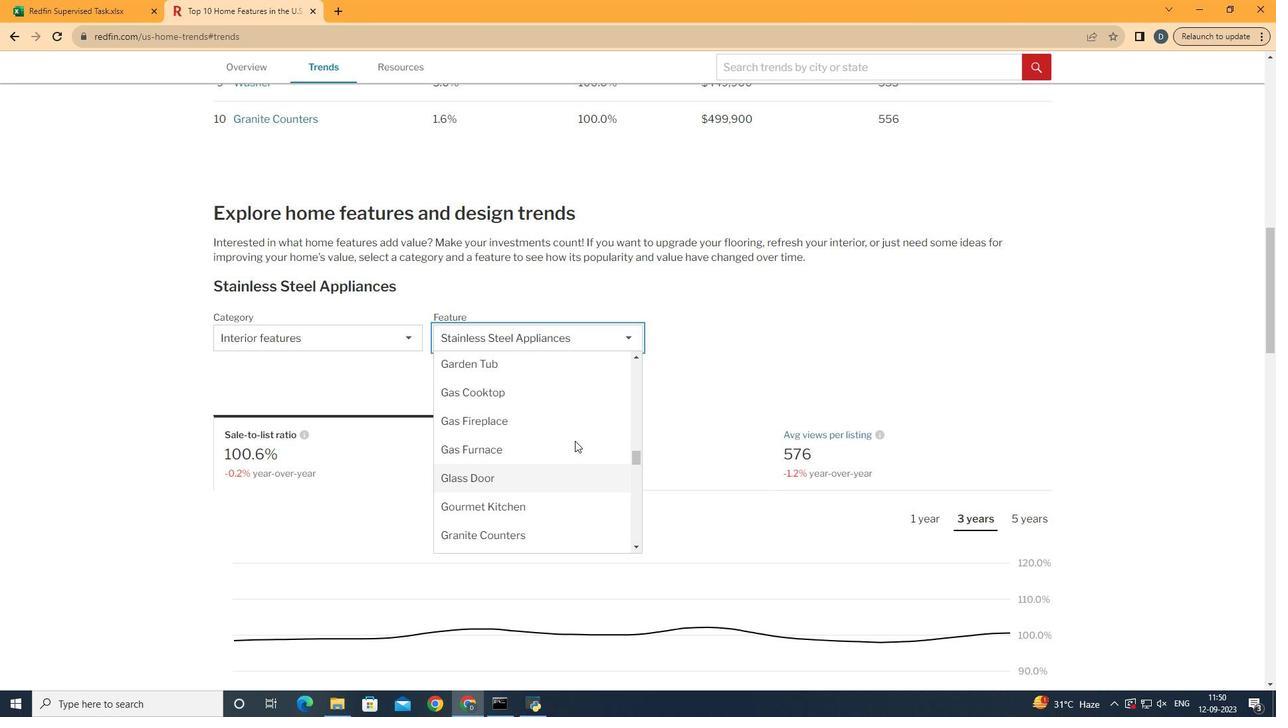
Action: Mouse moved to (571, 428)
Screenshot: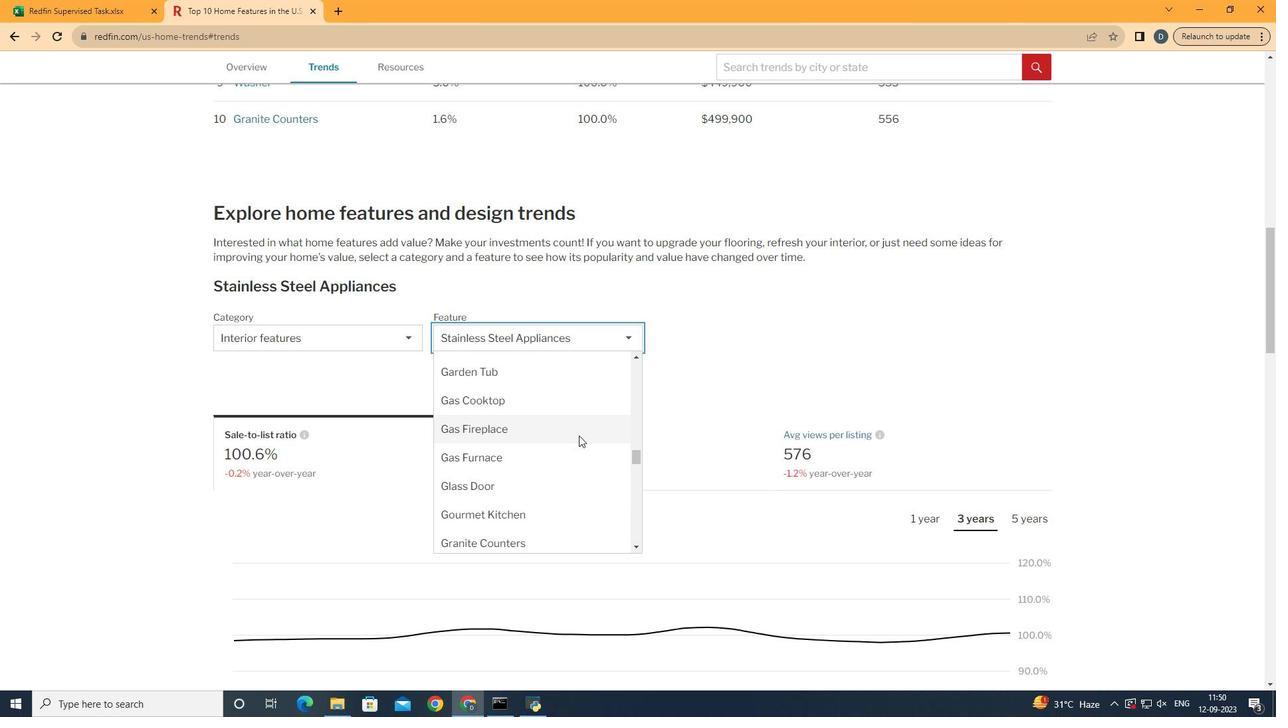 
Action: Mouse pressed left at (571, 428)
Screenshot: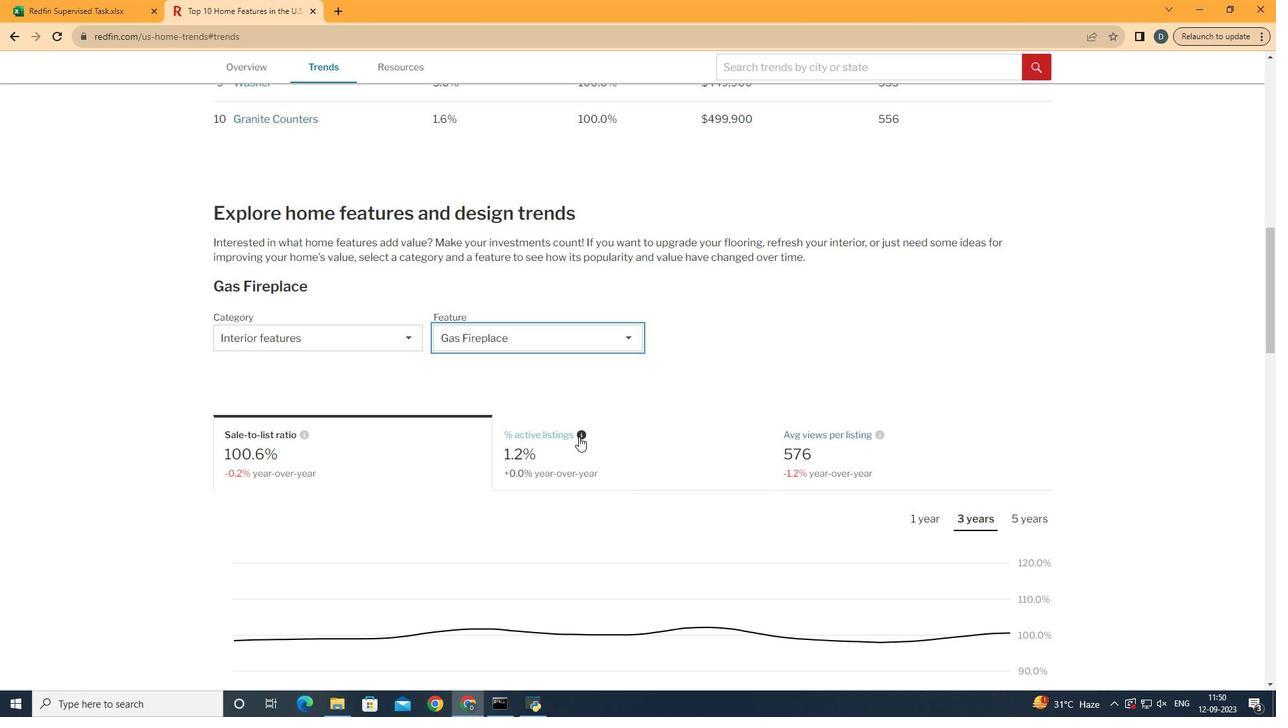 
Action: Mouse moved to (724, 332)
Screenshot: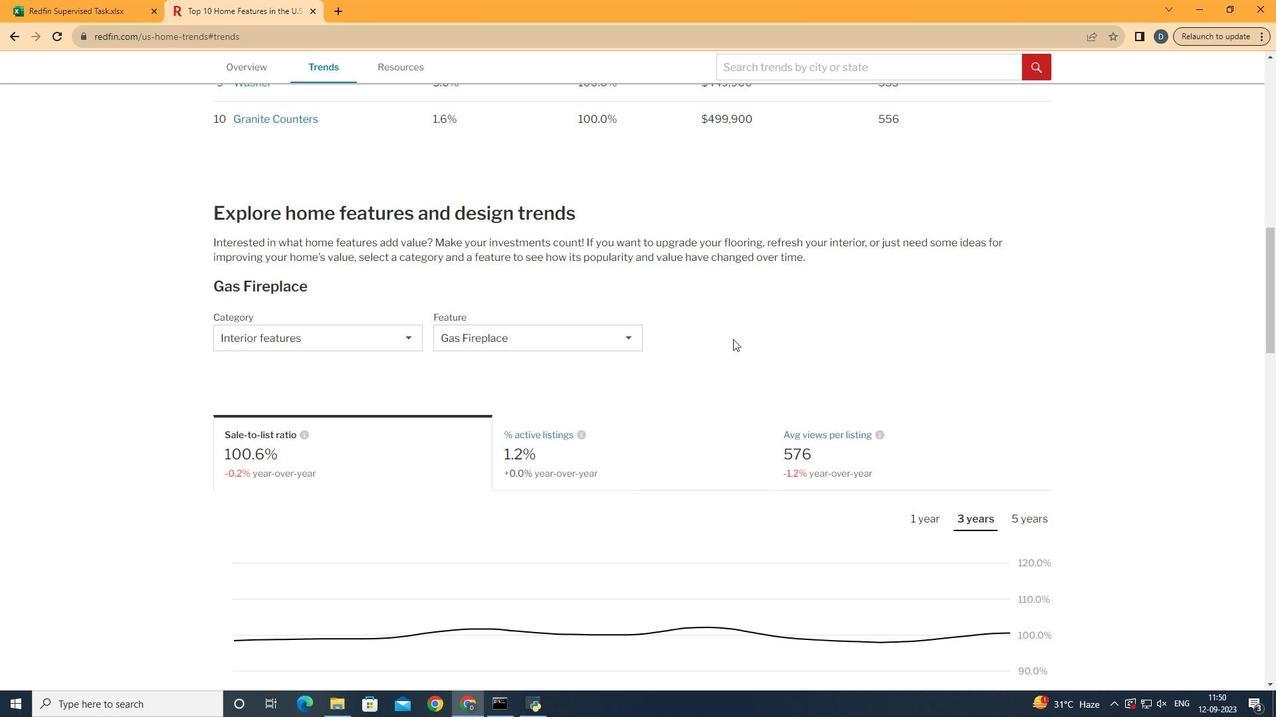 
Action: Mouse pressed left at (724, 332)
Screenshot: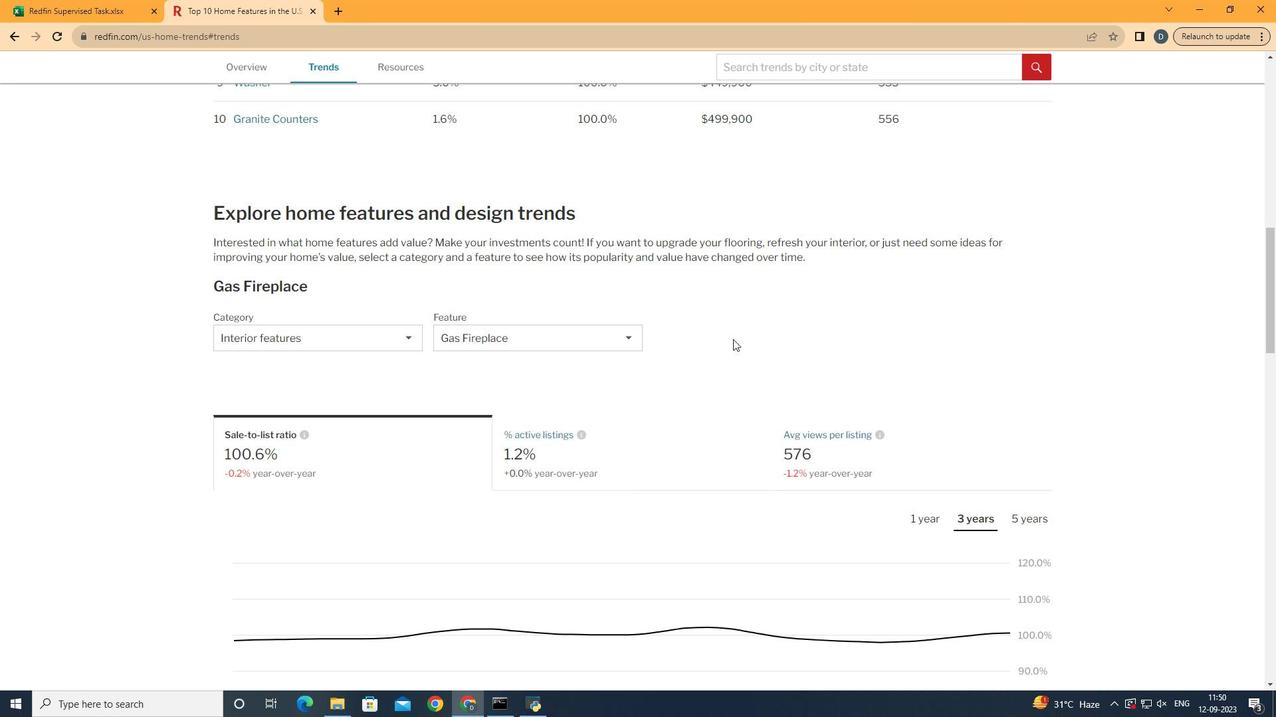 
Action: Mouse moved to (725, 333)
Screenshot: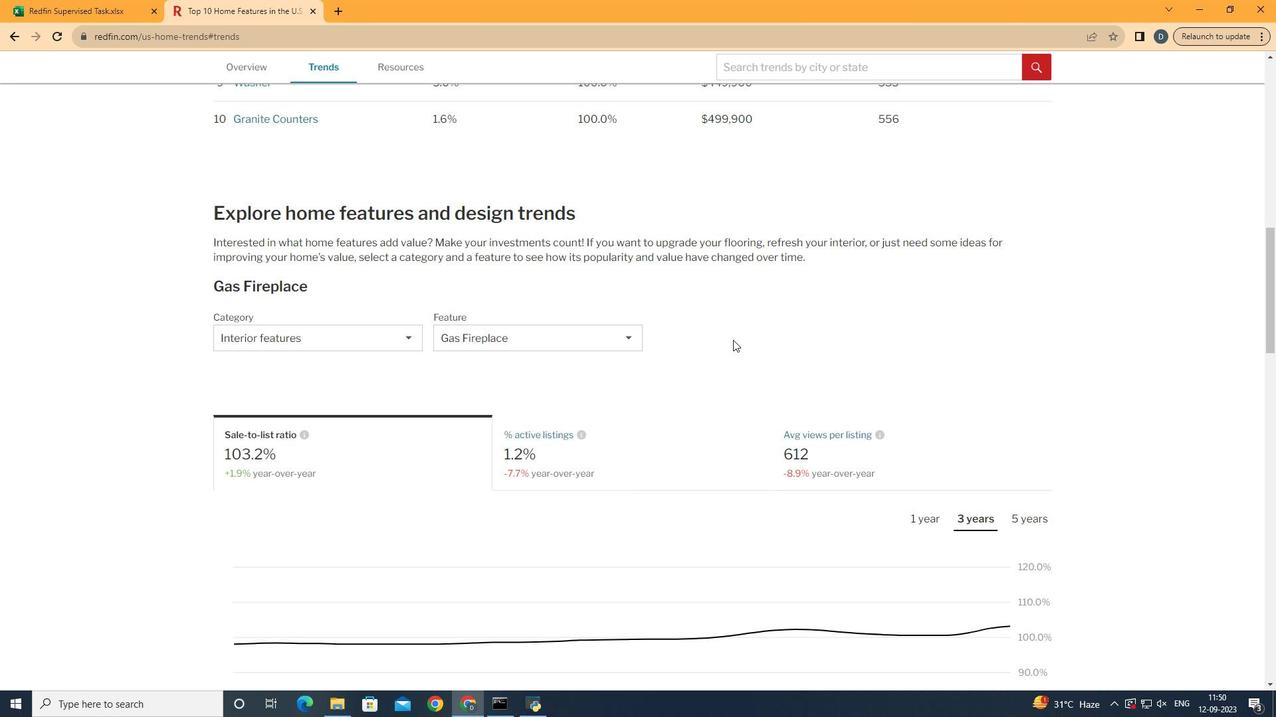 
Action: Mouse scrolled (725, 332) with delta (0, 0)
Screenshot: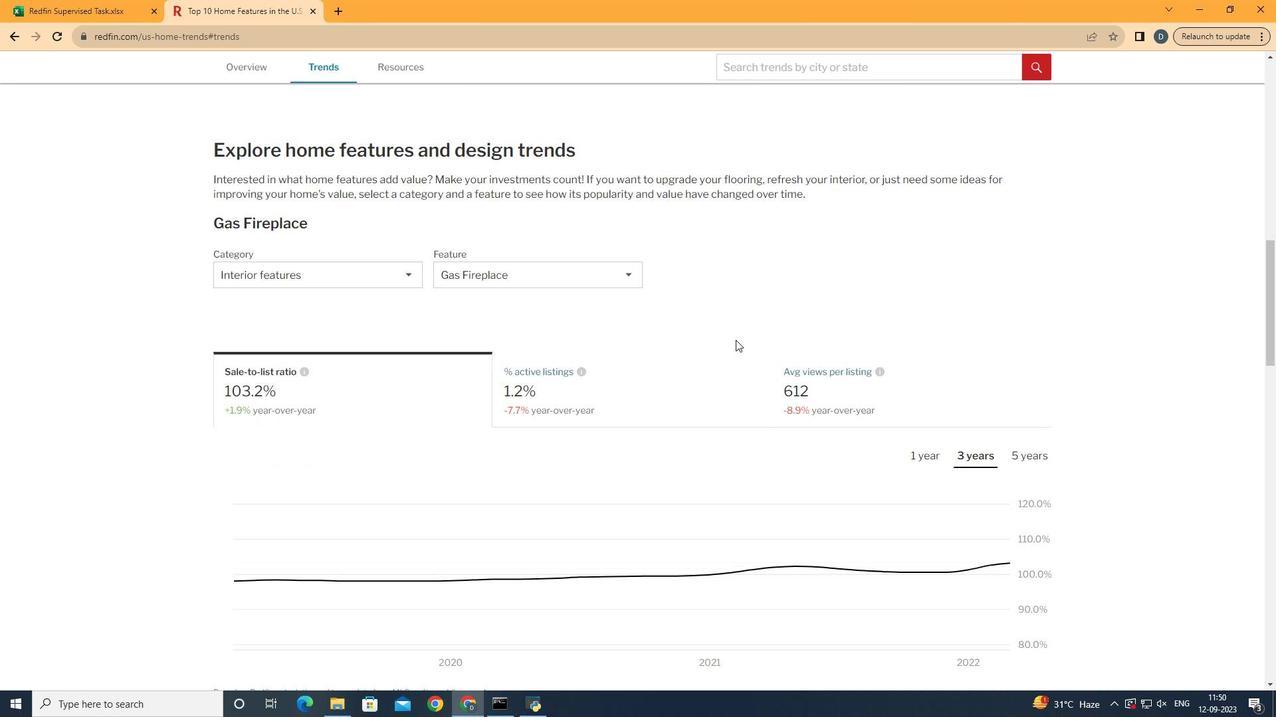 
Action: Mouse moved to (319, 396)
Screenshot: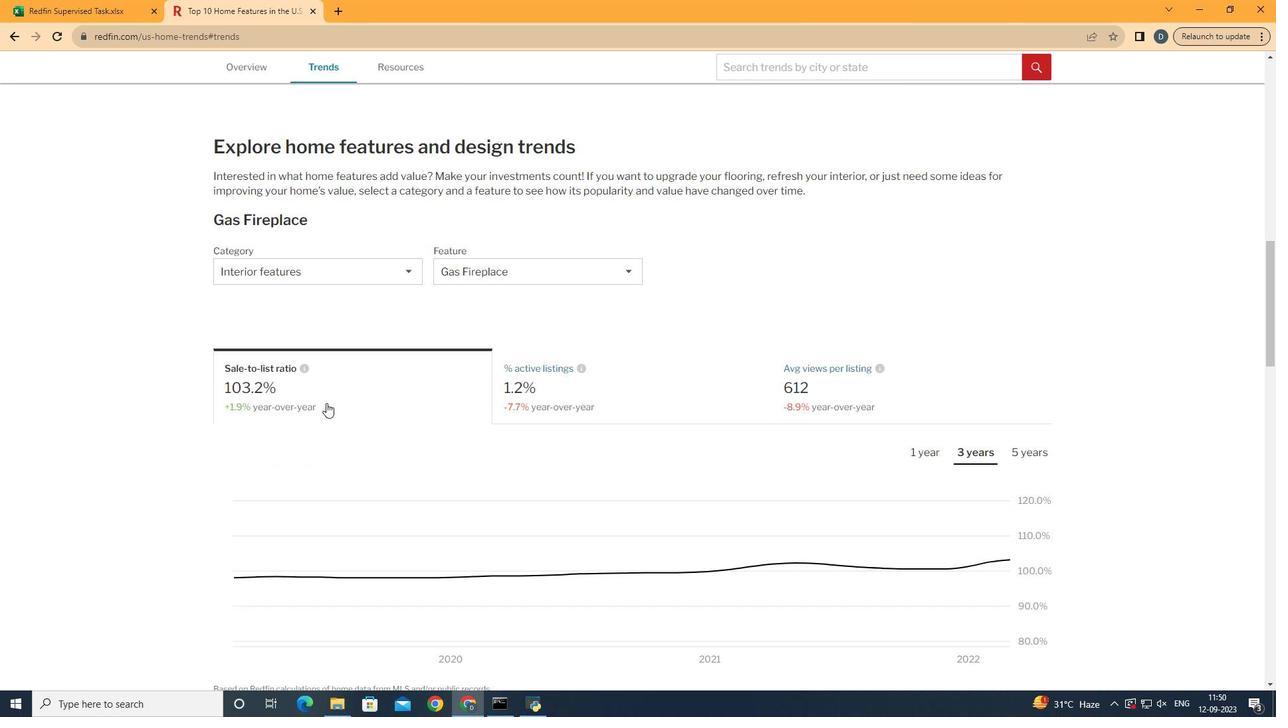 
Action: Mouse pressed left at (319, 396)
Screenshot: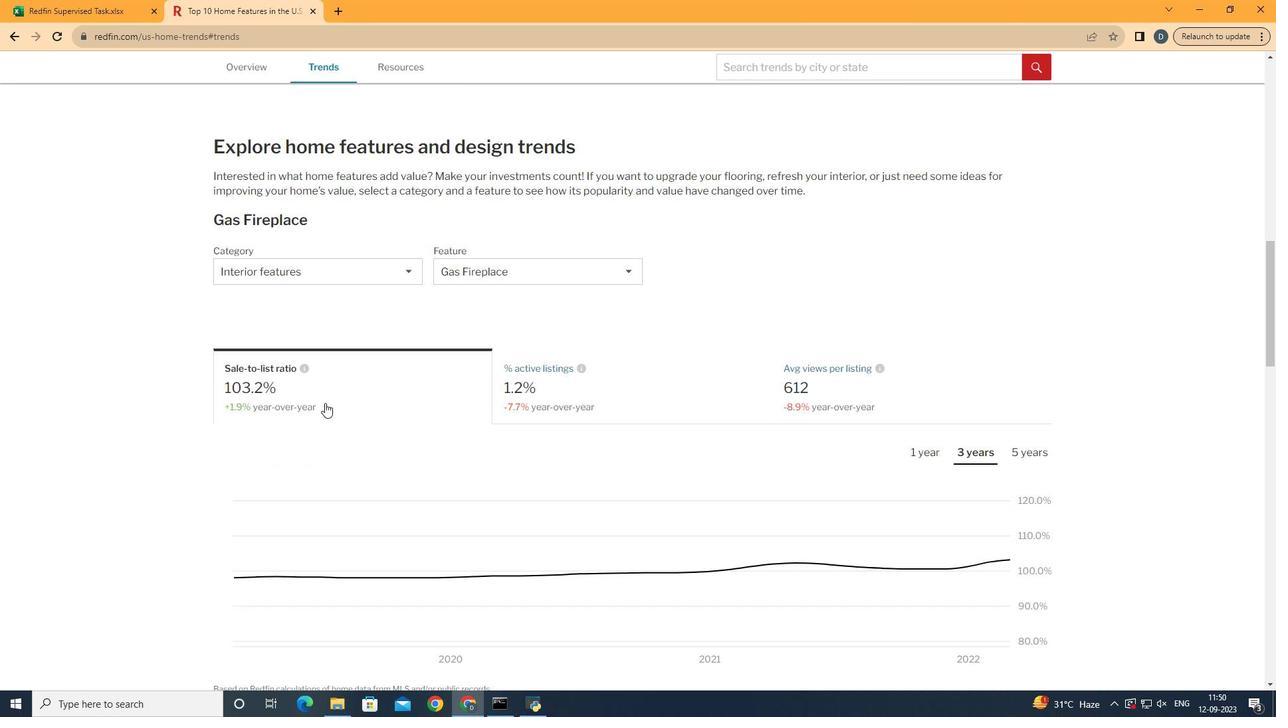 
Action: Mouse moved to (553, 373)
Screenshot: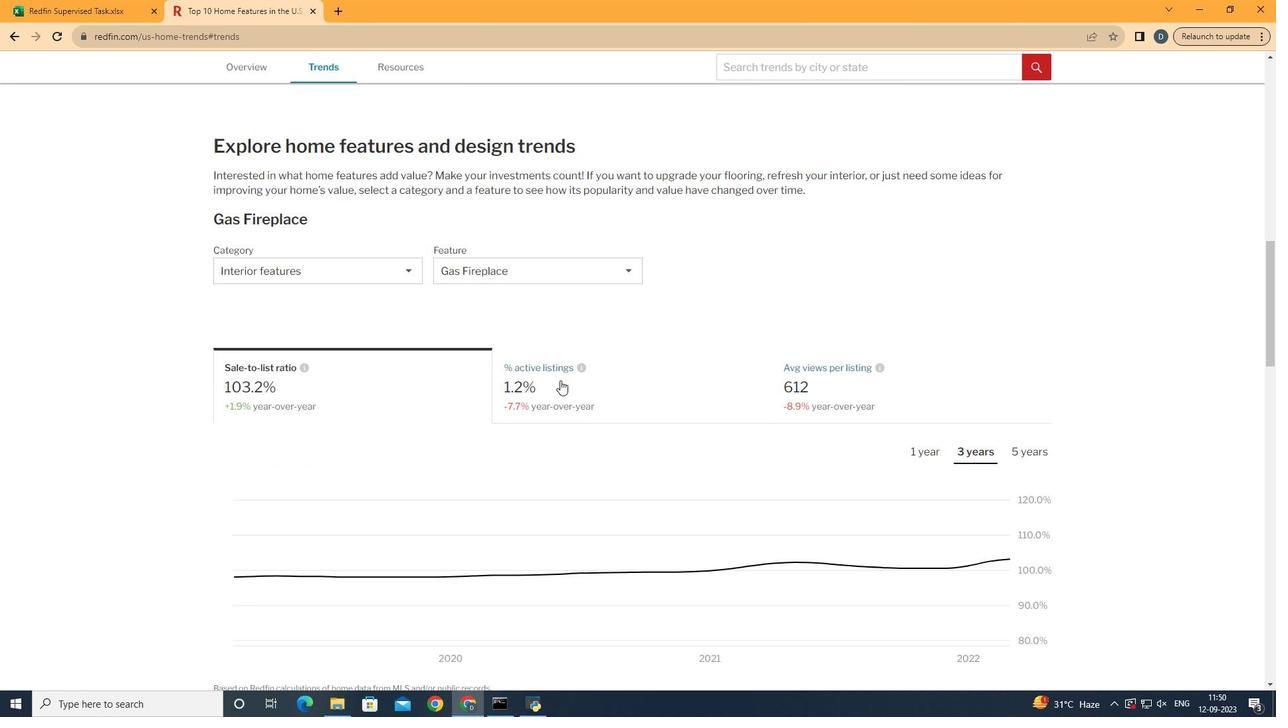 
Action: Mouse scrolled (553, 372) with delta (0, 0)
Screenshot: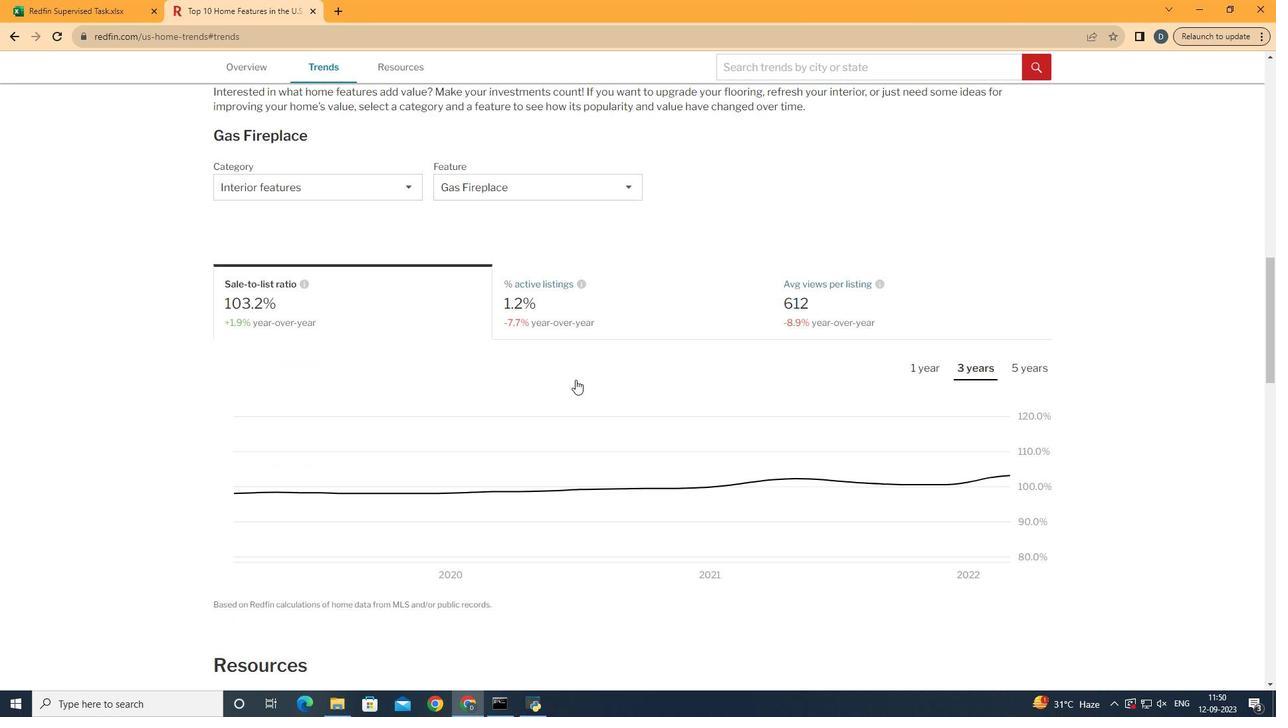 
Action: Mouse scrolled (553, 372) with delta (0, 0)
Screenshot: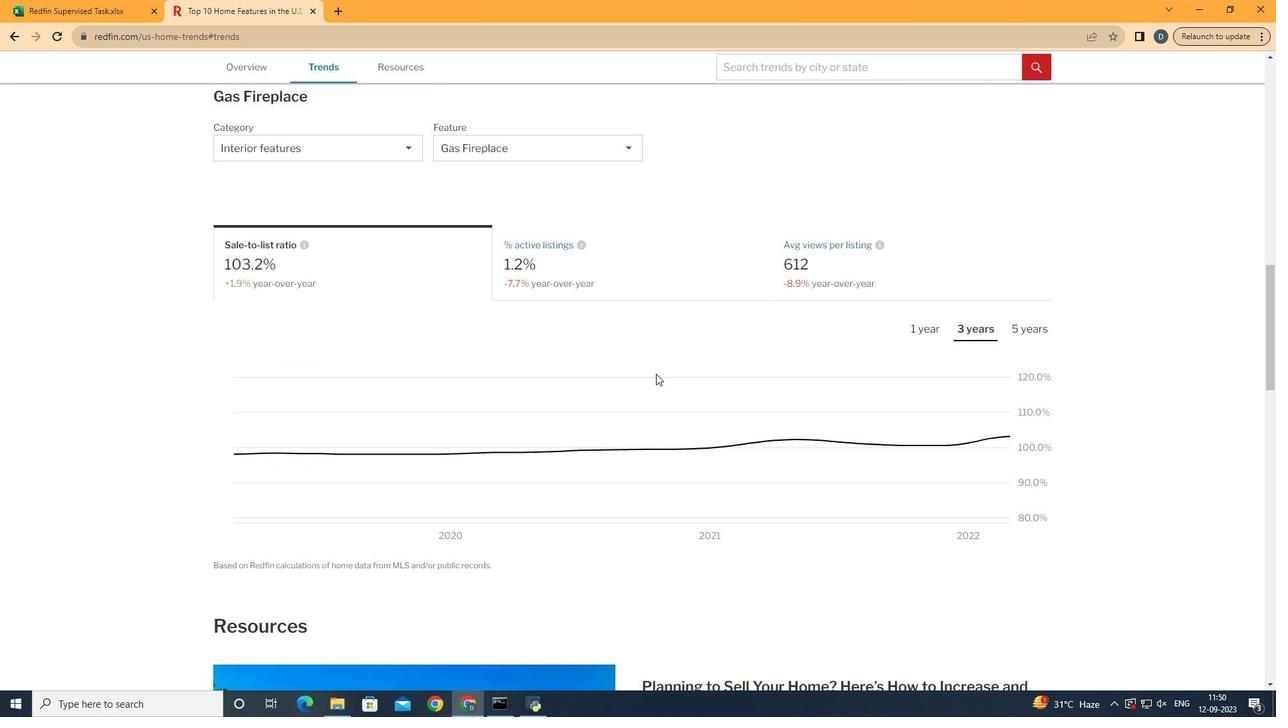 
Action: Mouse moved to (586, 243)
Screenshot: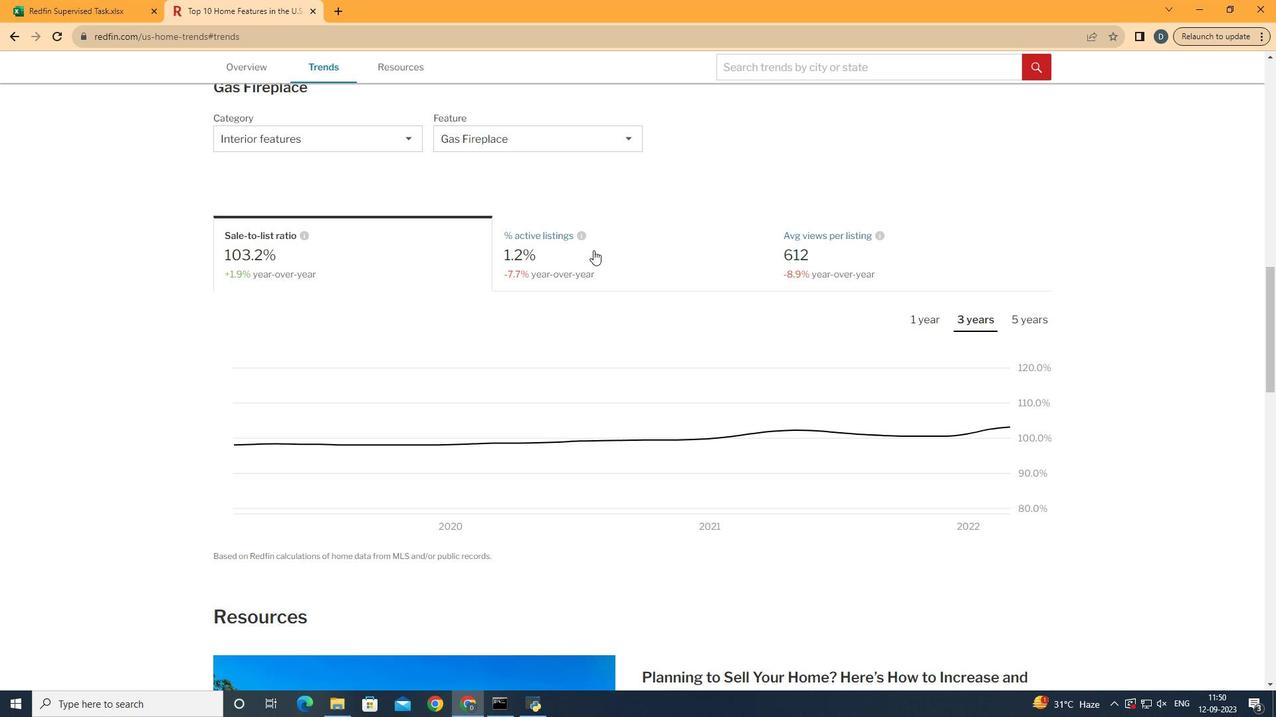 
Action: Mouse pressed left at (586, 243)
Screenshot: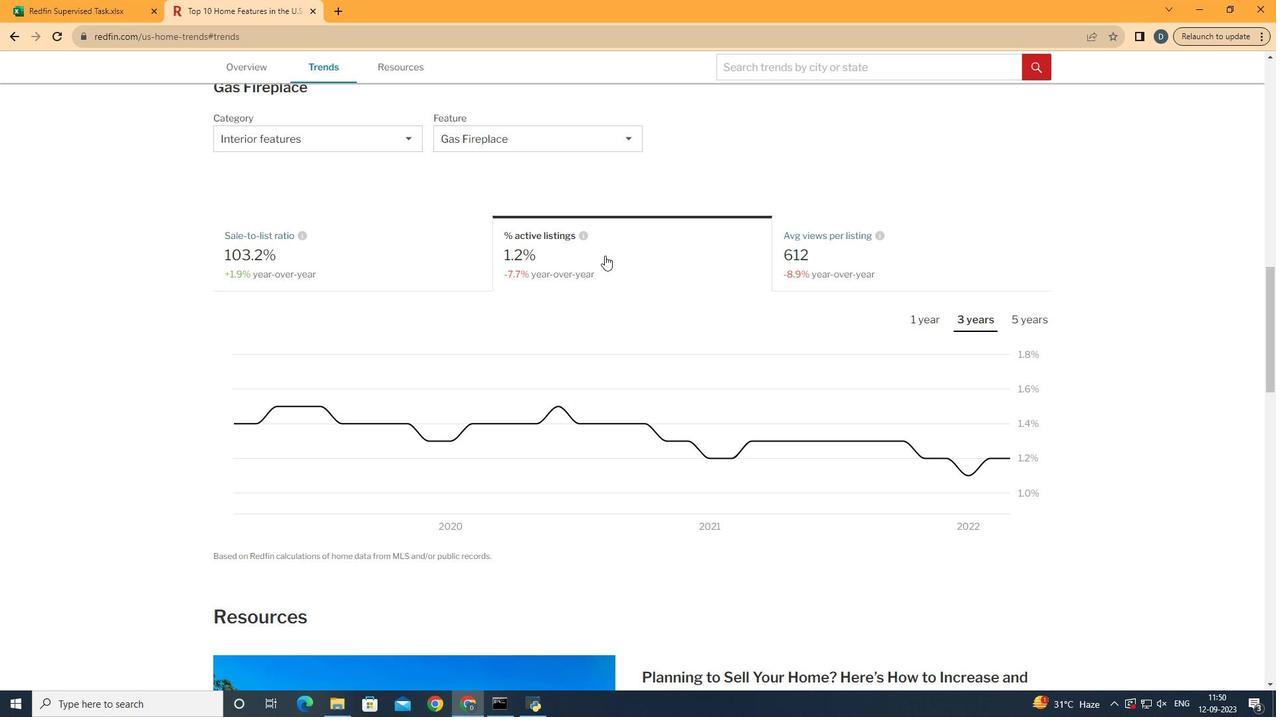 
Action: Mouse moved to (918, 315)
Screenshot: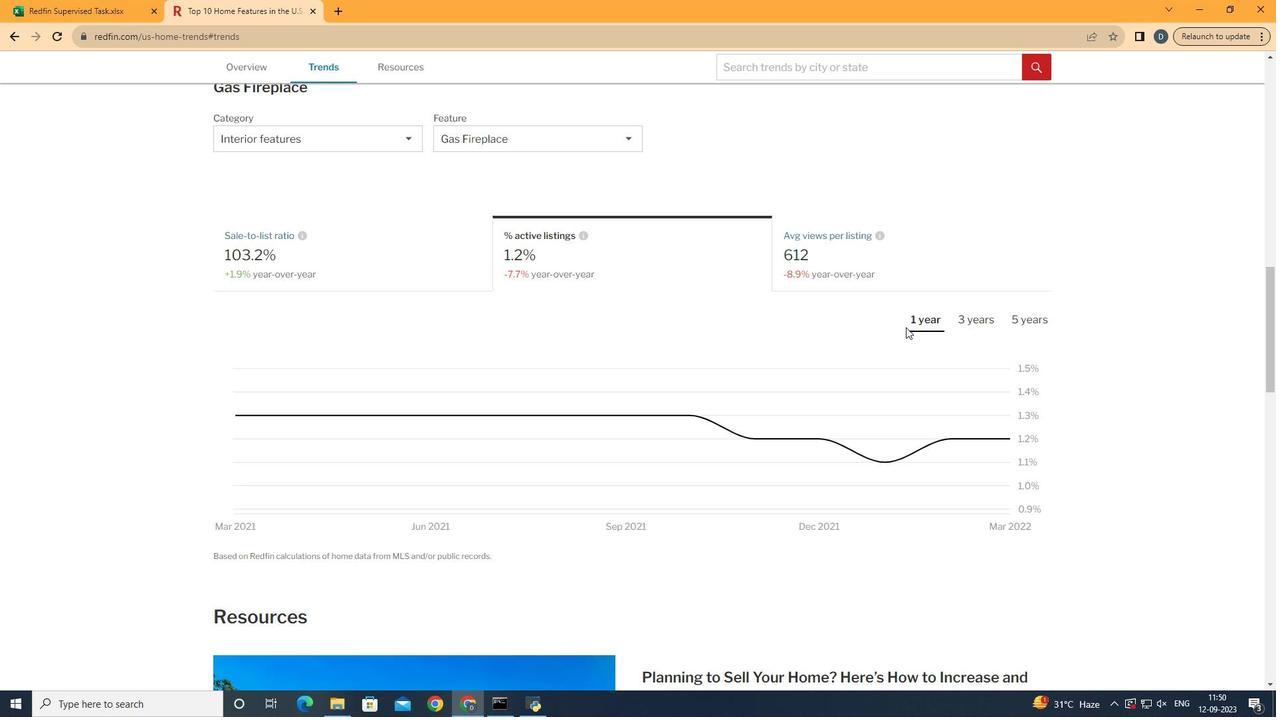 
Action: Mouse pressed left at (918, 315)
Screenshot: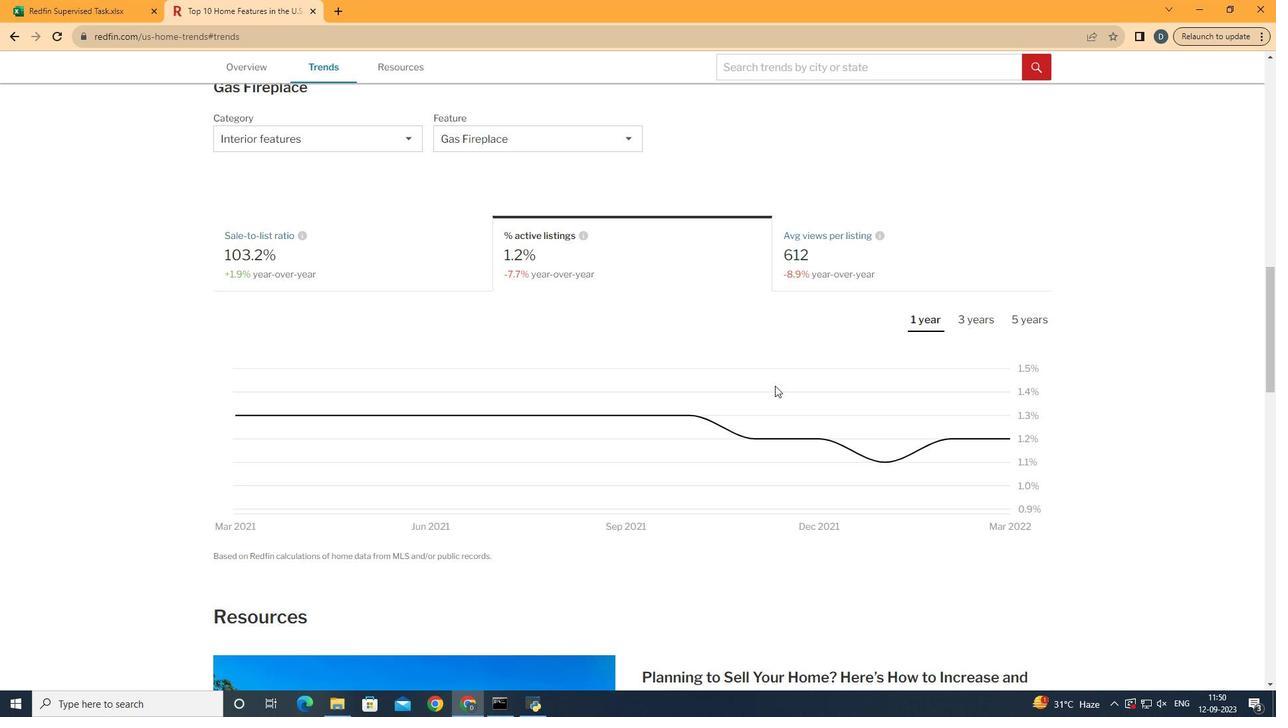 
Action: Mouse moved to (1001, 424)
Screenshot: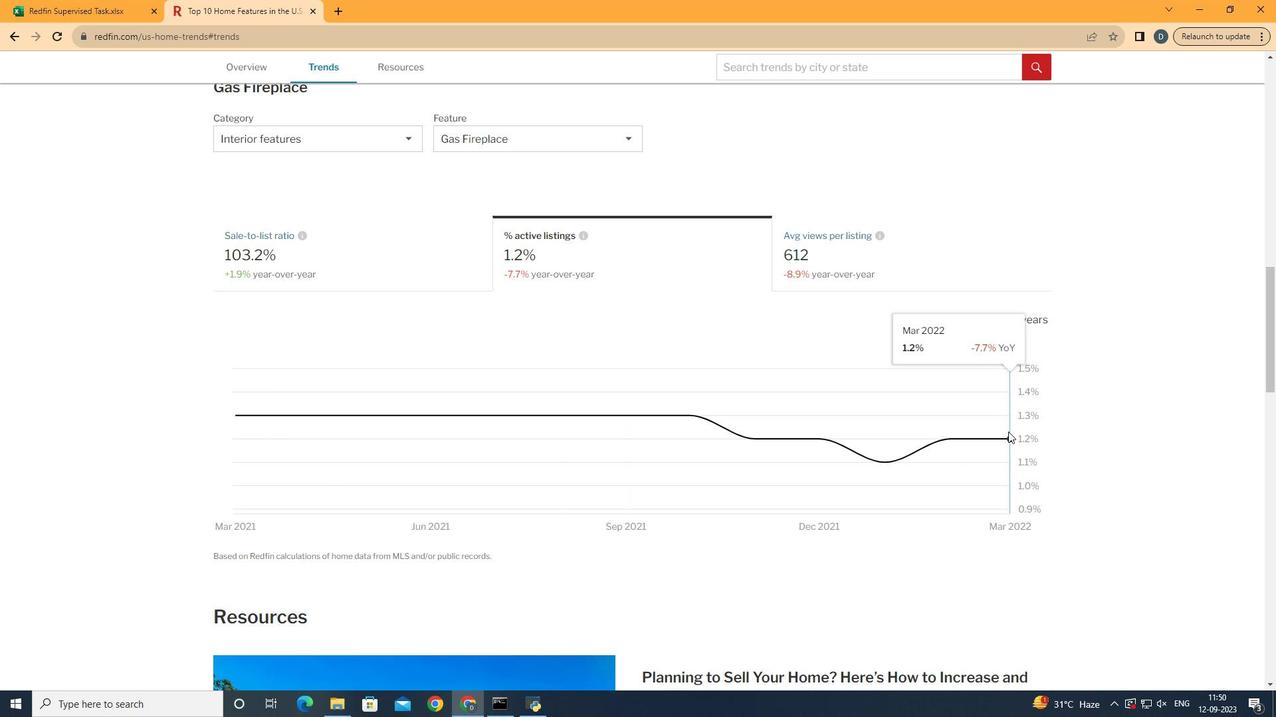 
